 Task: In the  document Geneticengineering.txt Use the tool word Count 'and display word count while typing' Create the translated copy of the document in  'Latin' Change notification to  All Comments
Action: Mouse moved to (297, 405)
Screenshot: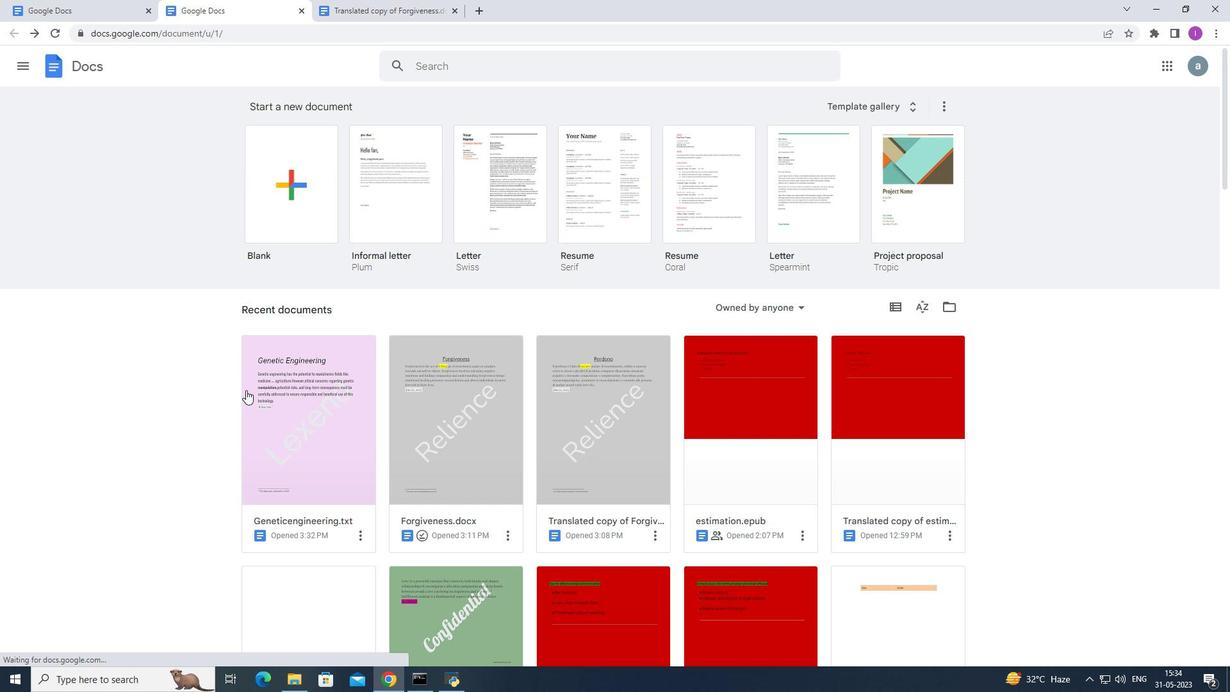 
Action: Mouse pressed left at (297, 405)
Screenshot: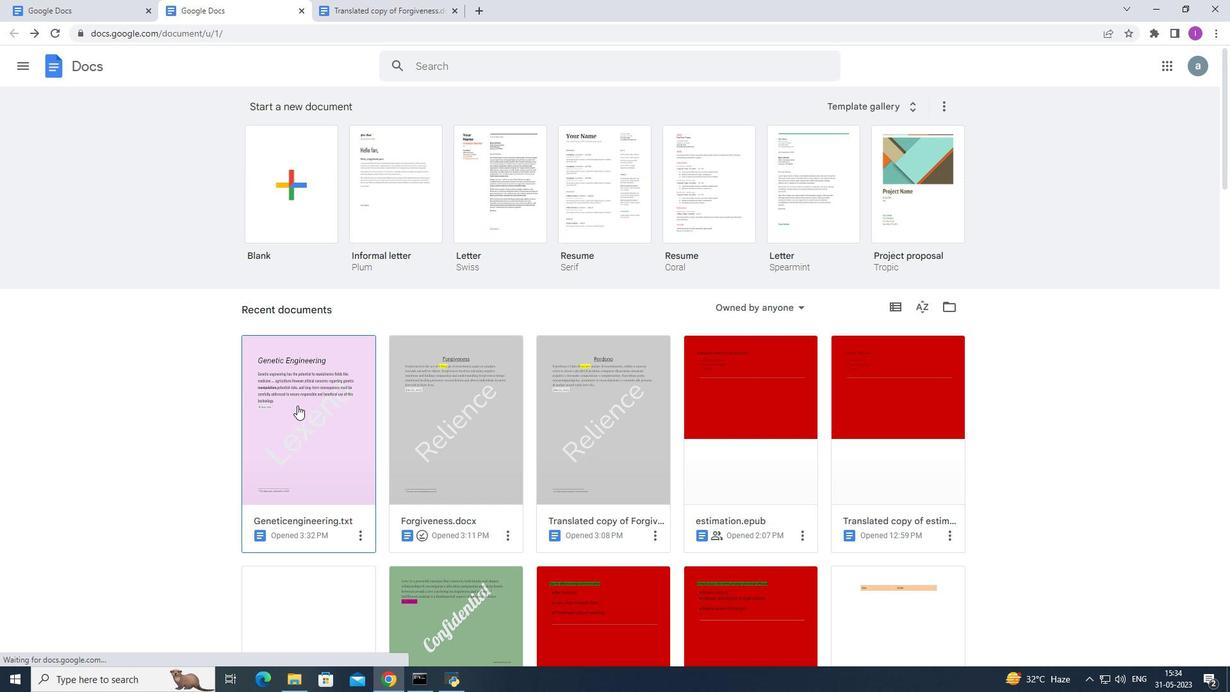 
Action: Mouse moved to (214, 77)
Screenshot: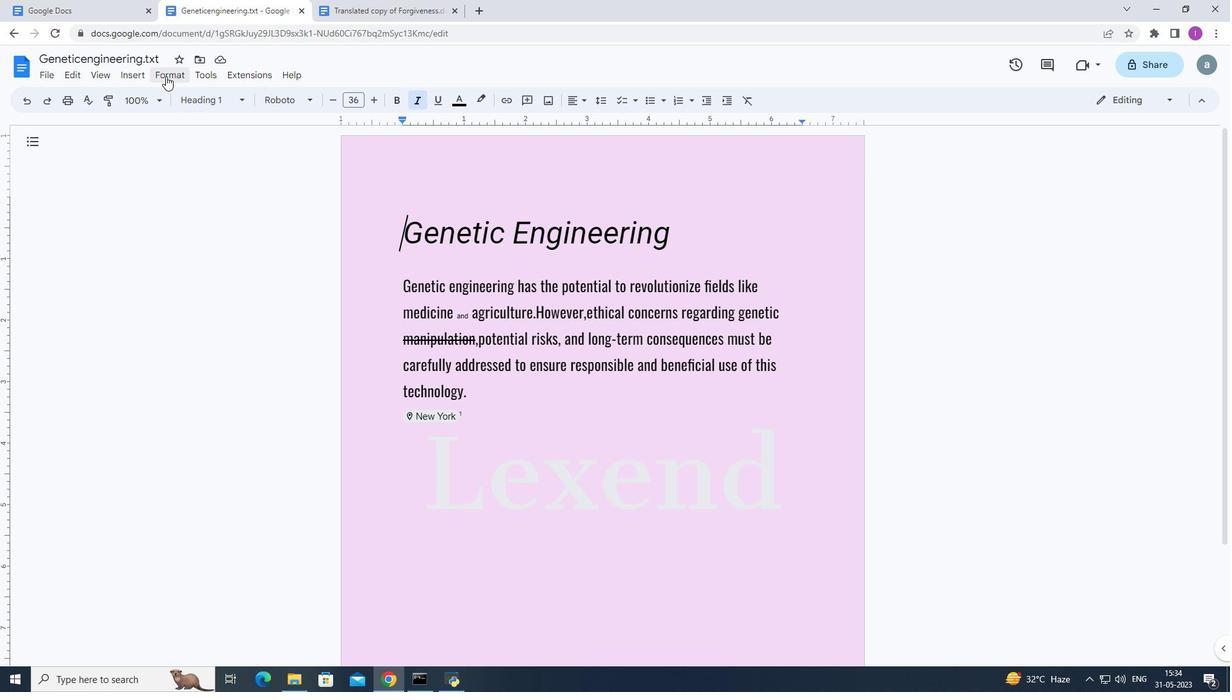 
Action: Mouse pressed left at (214, 77)
Screenshot: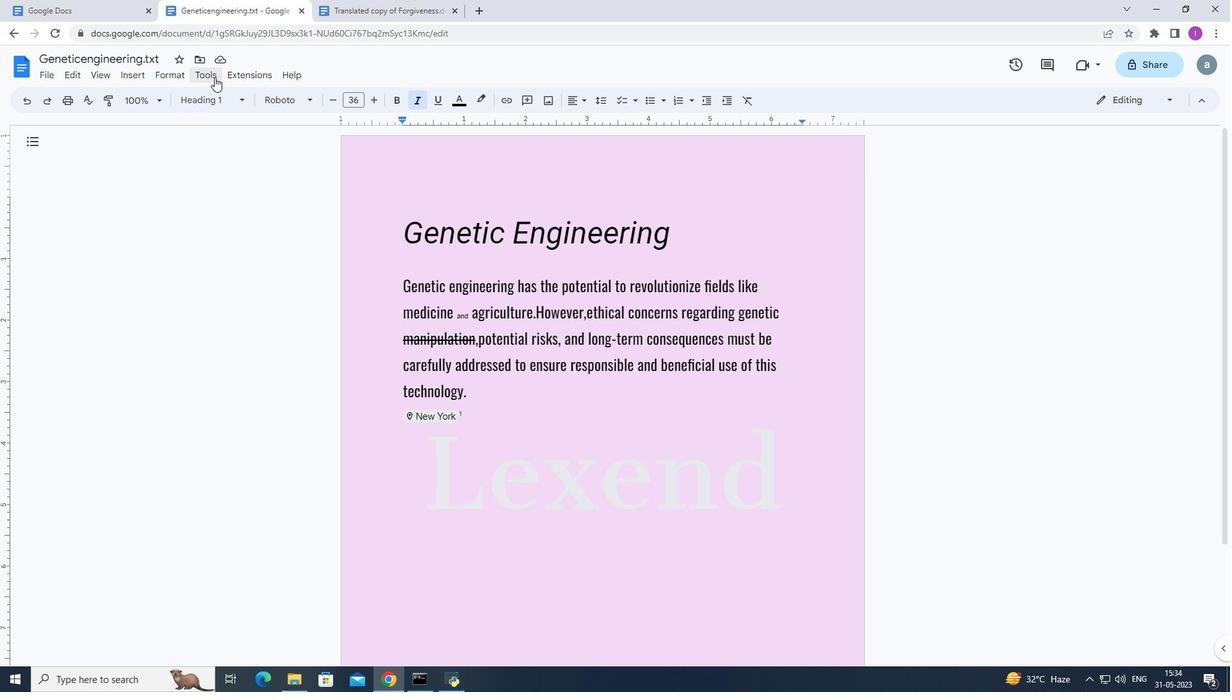 
Action: Mouse moved to (247, 118)
Screenshot: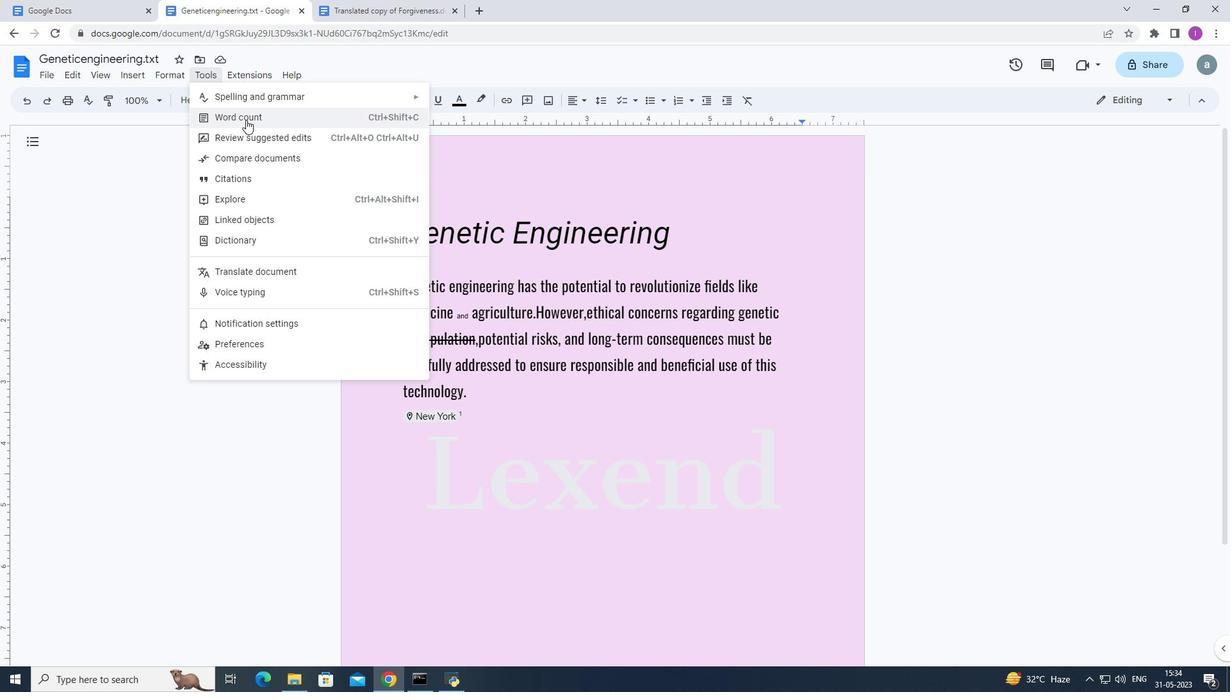 
Action: Mouse pressed left at (247, 118)
Screenshot: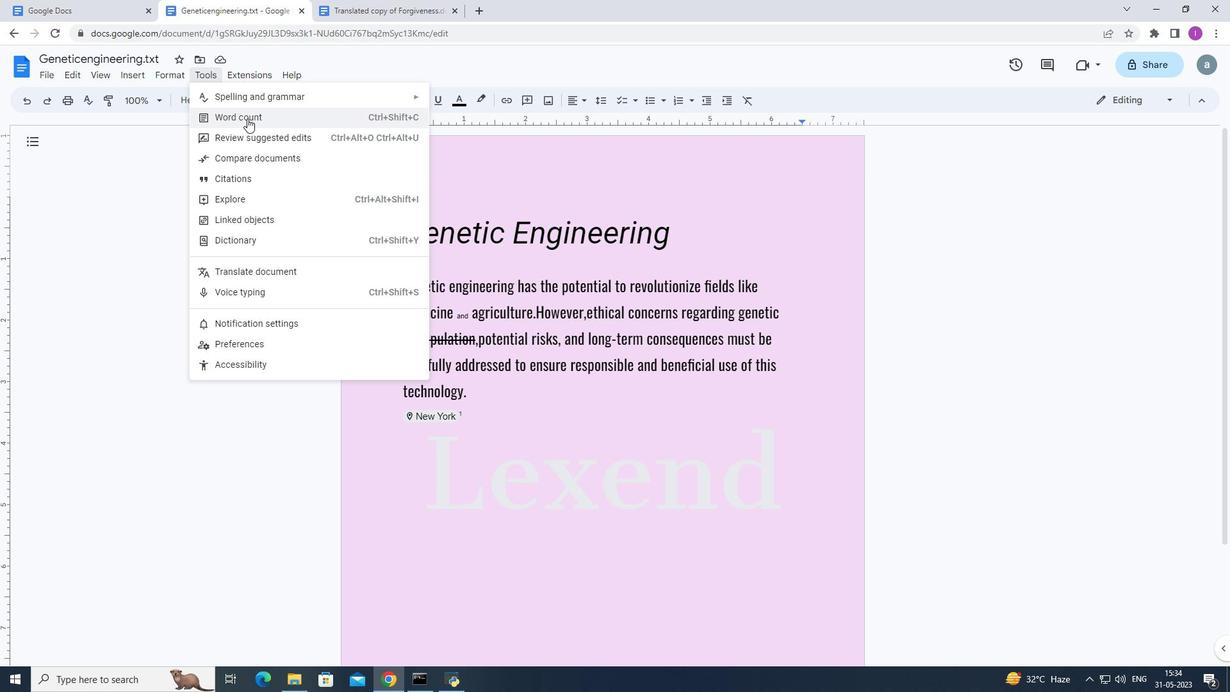 
Action: Mouse moved to (540, 414)
Screenshot: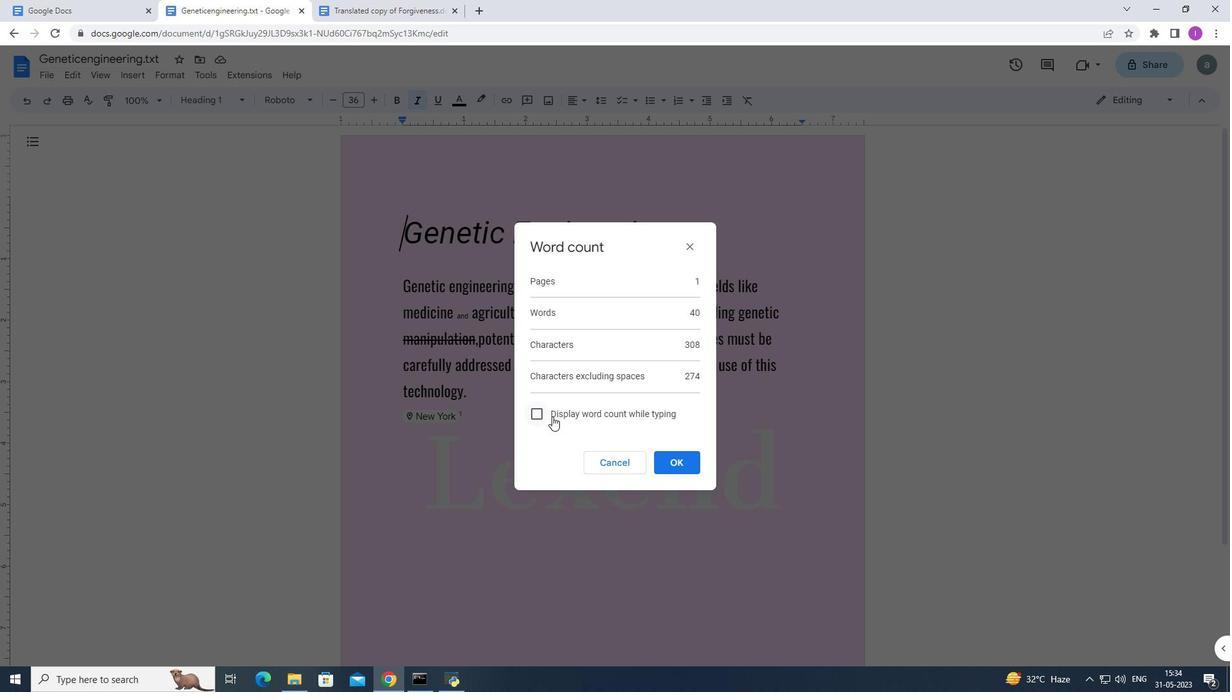 
Action: Mouse pressed left at (540, 414)
Screenshot: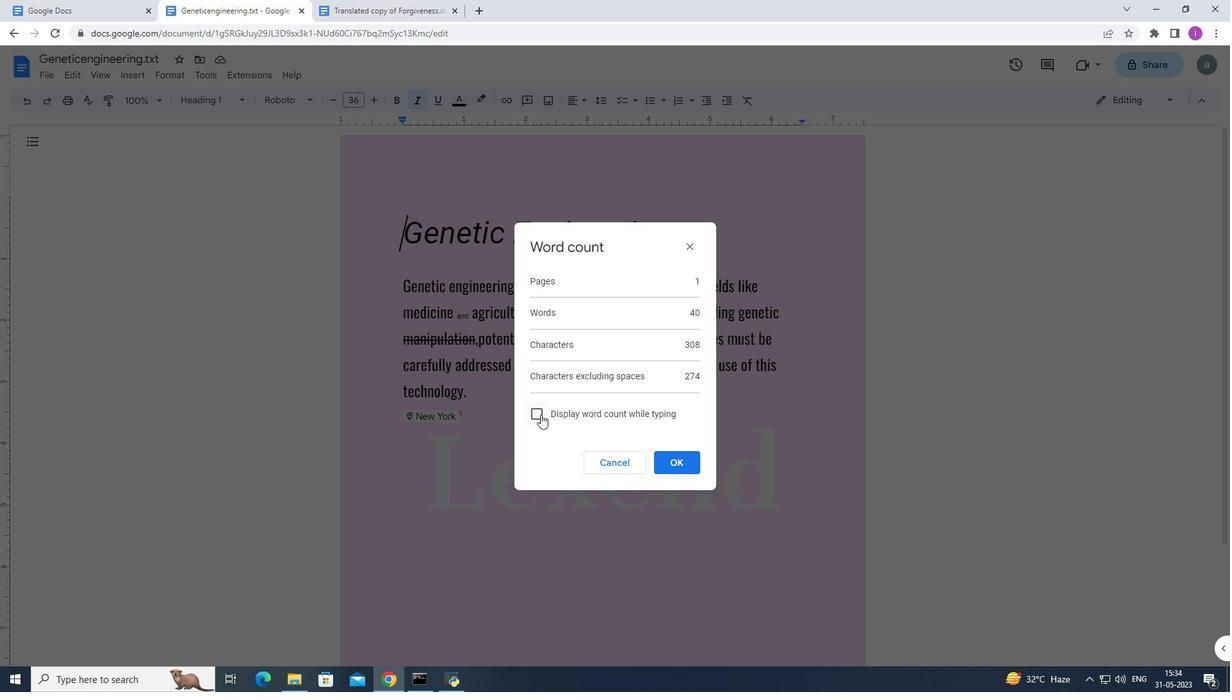 
Action: Mouse moved to (672, 458)
Screenshot: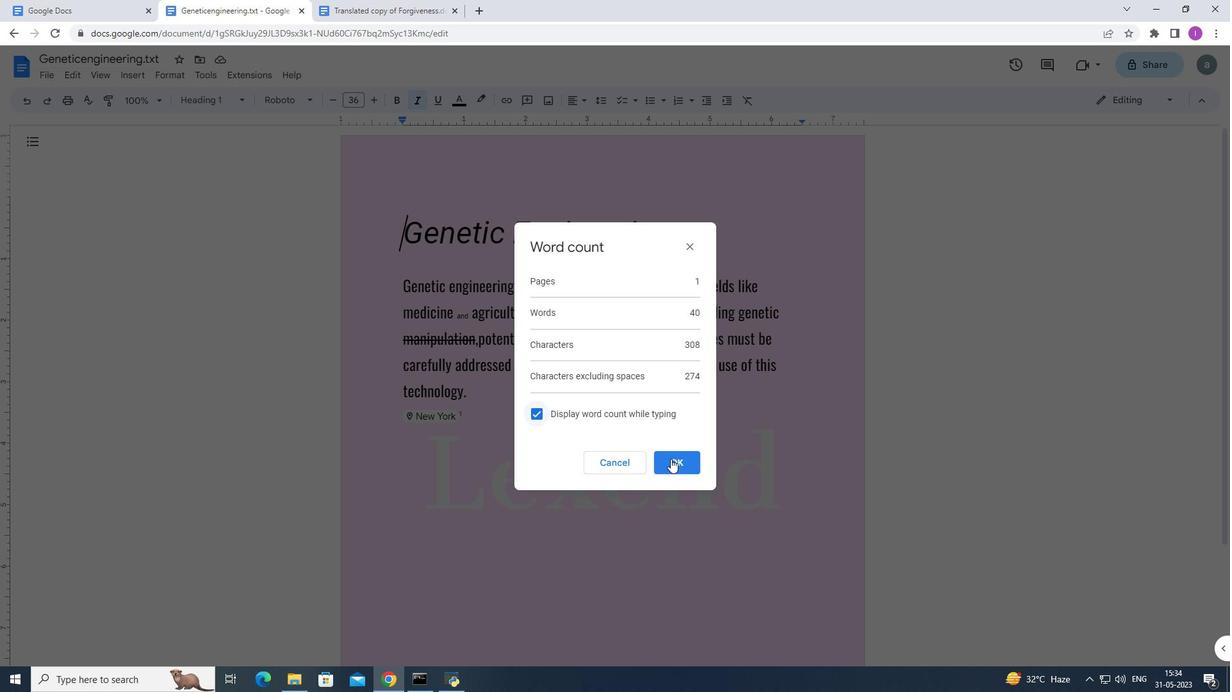
Action: Mouse pressed left at (672, 458)
Screenshot: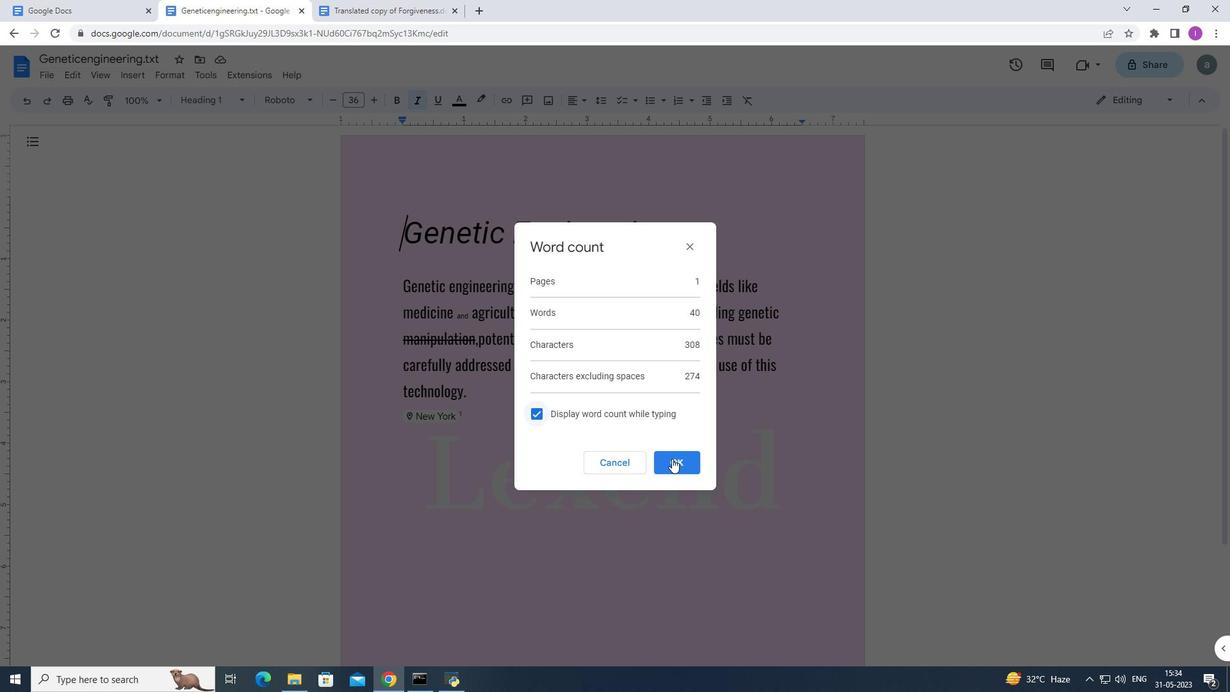 
Action: Mouse moved to (215, 74)
Screenshot: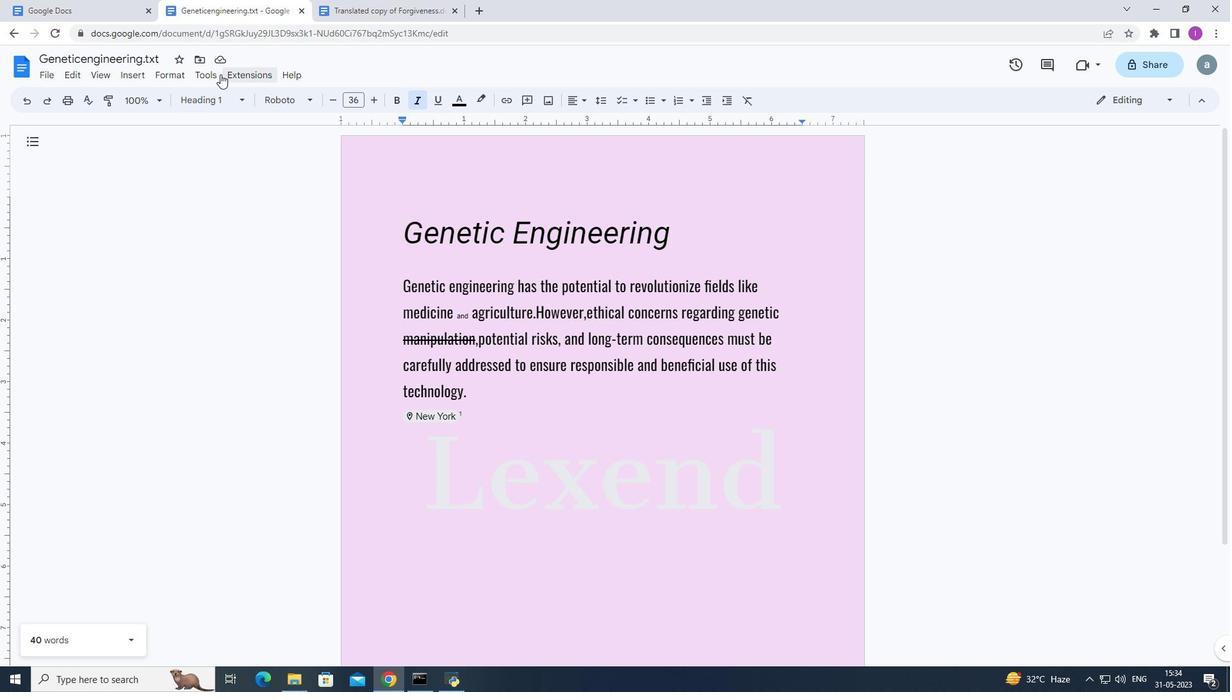 
Action: Mouse pressed left at (215, 74)
Screenshot: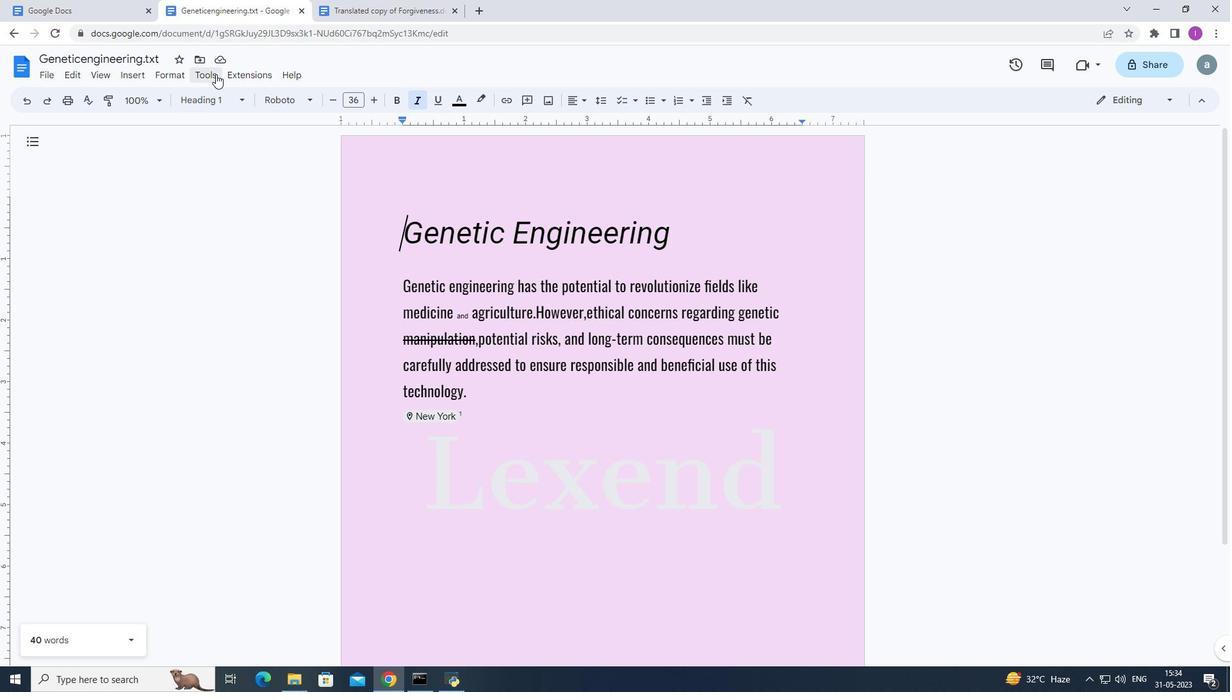 
Action: Mouse moved to (289, 272)
Screenshot: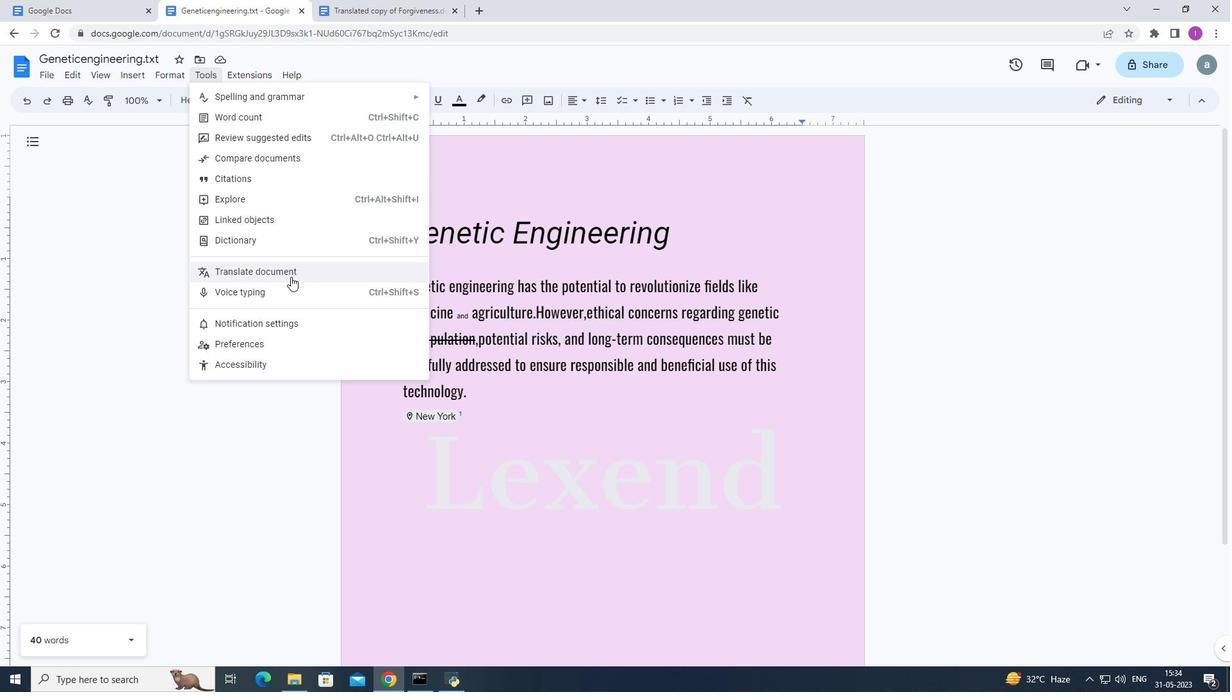 
Action: Mouse pressed left at (289, 272)
Screenshot: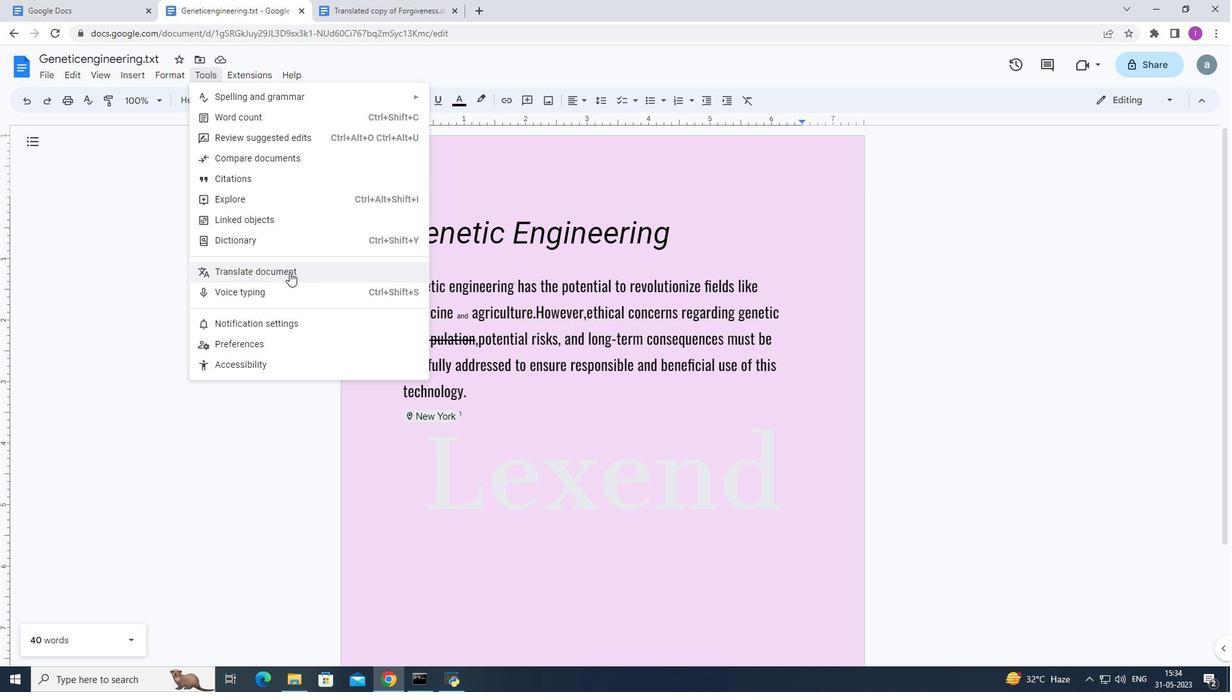 
Action: Mouse moved to (606, 375)
Screenshot: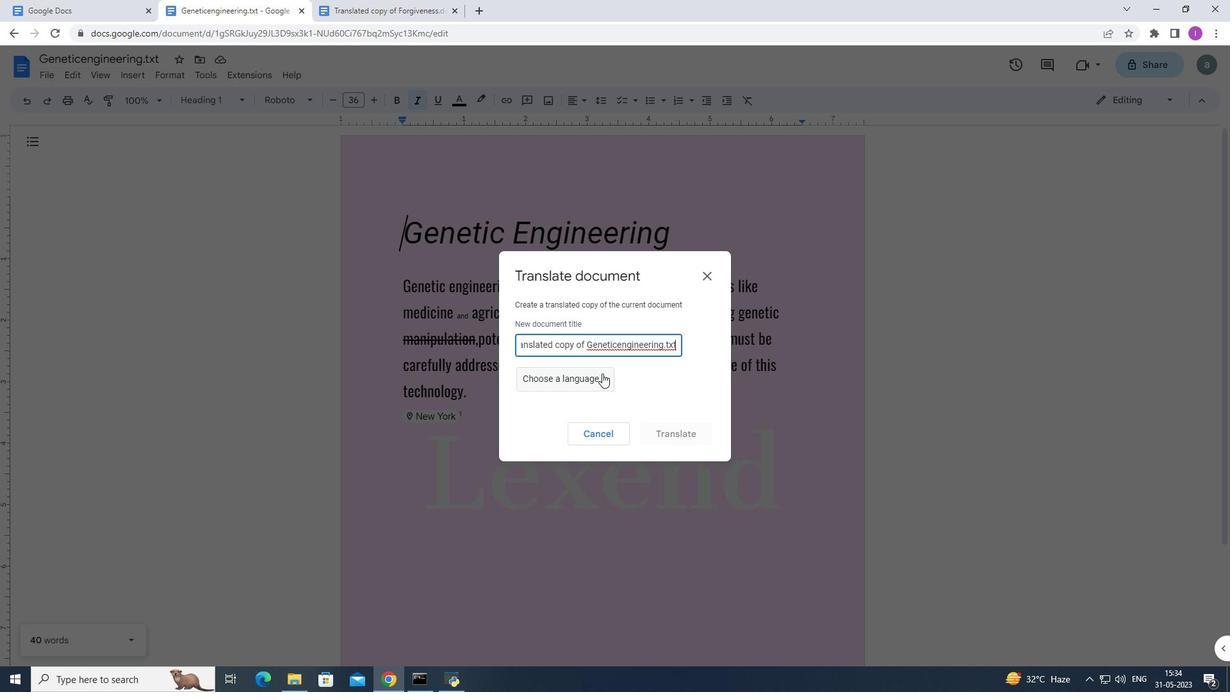 
Action: Mouse pressed left at (606, 375)
Screenshot: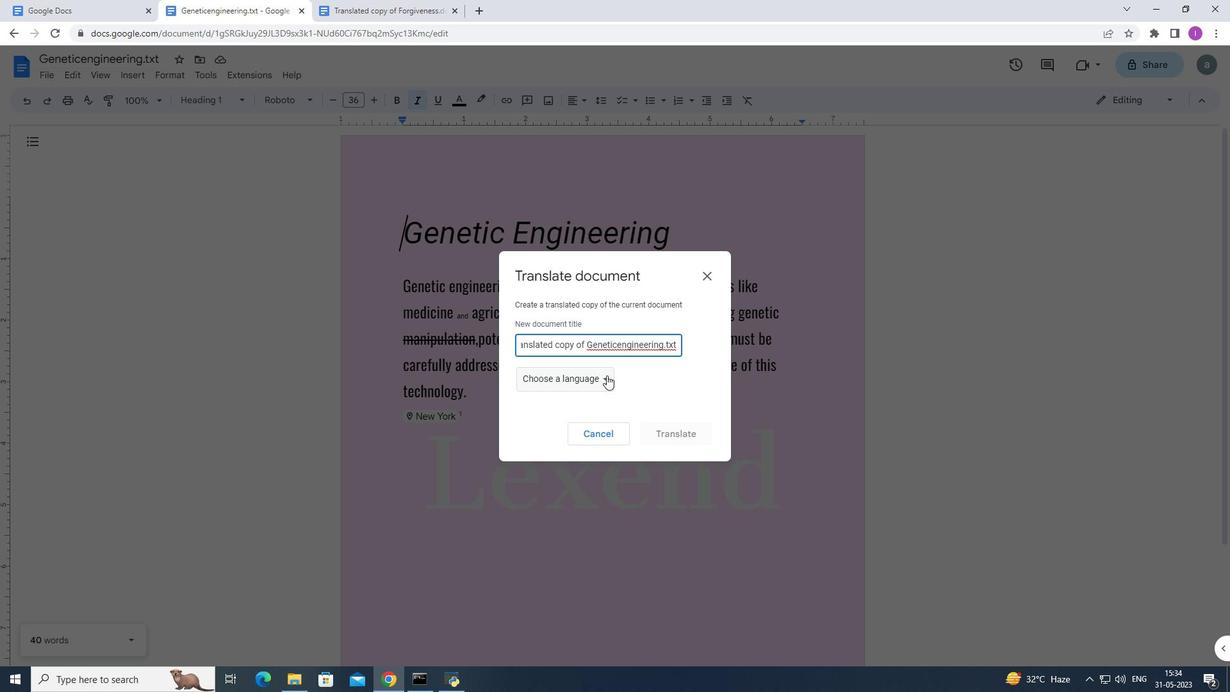 
Action: Mouse moved to (583, 415)
Screenshot: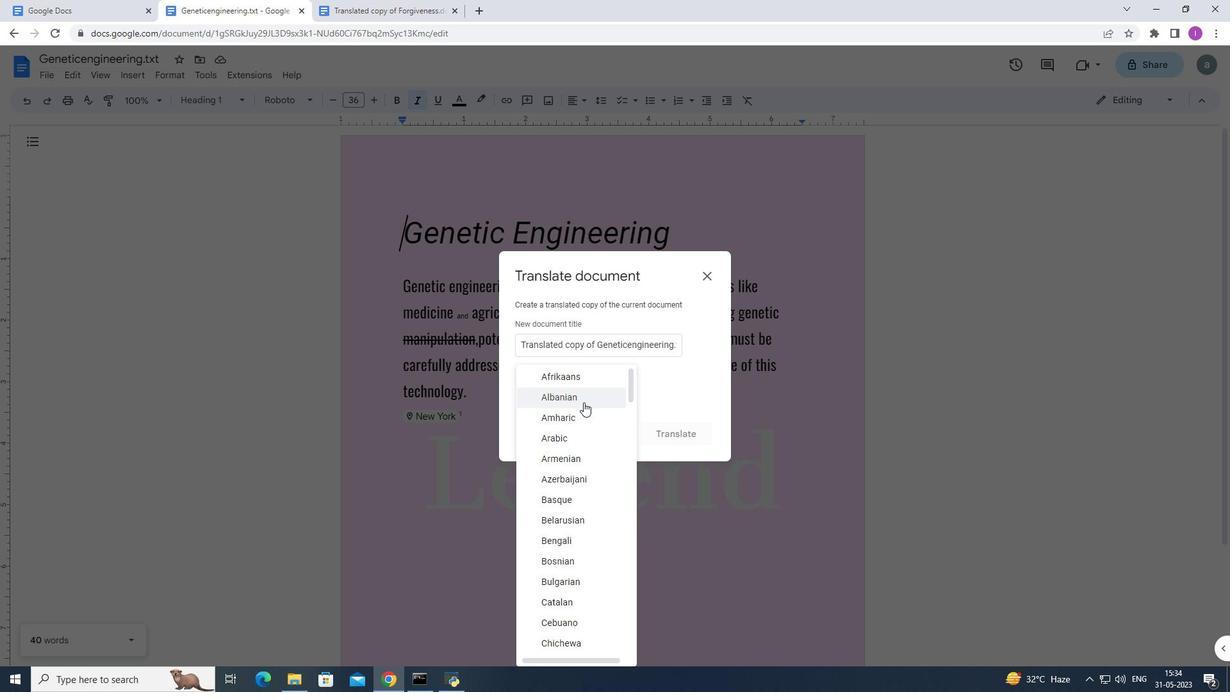 
Action: Mouse scrolled (583, 415) with delta (0, 0)
Screenshot: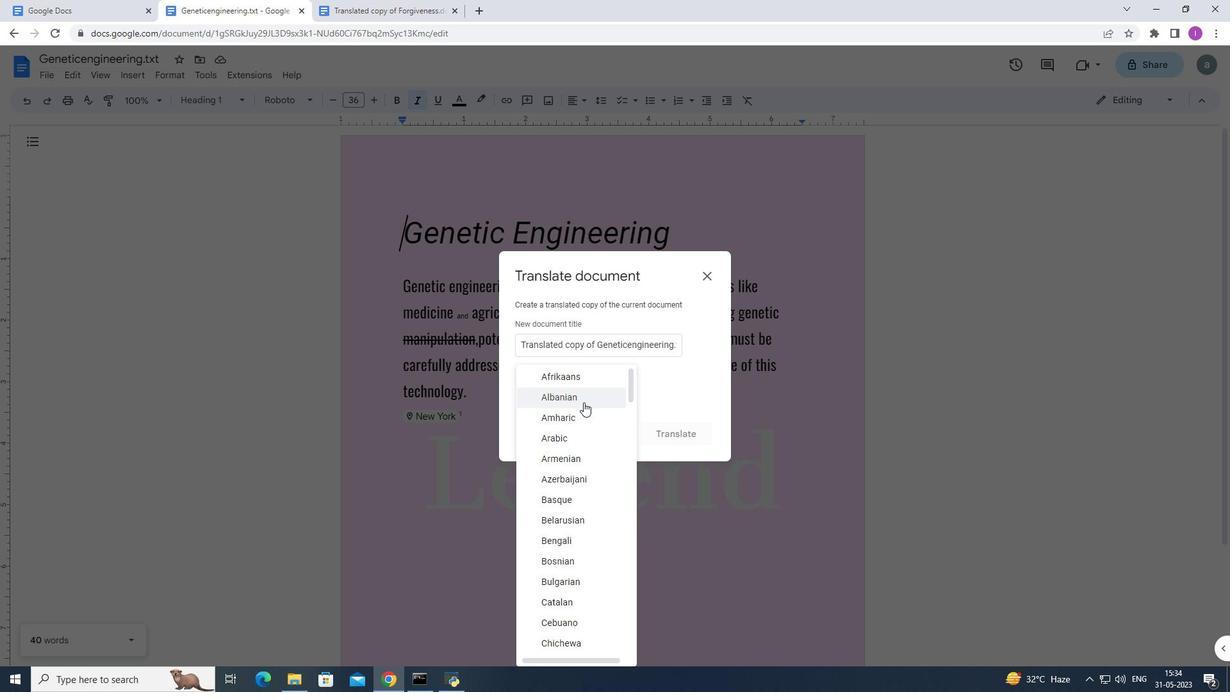 
Action: Mouse moved to (583, 418)
Screenshot: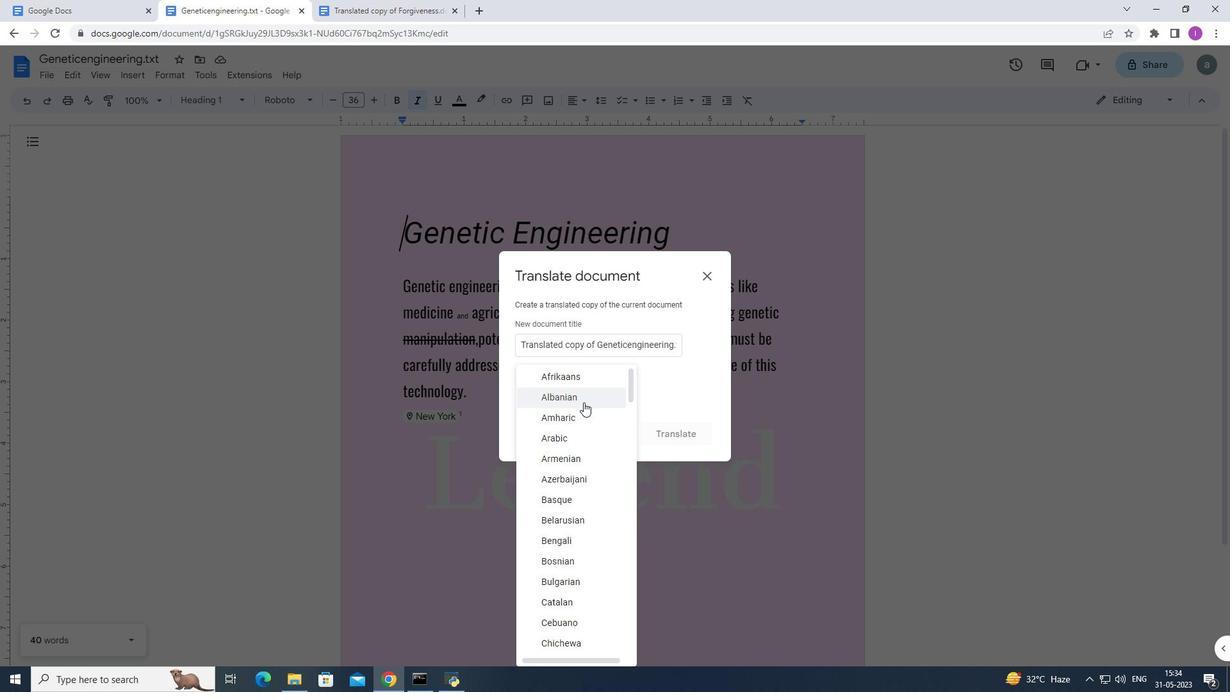 
Action: Mouse scrolled (583, 417) with delta (0, 0)
Screenshot: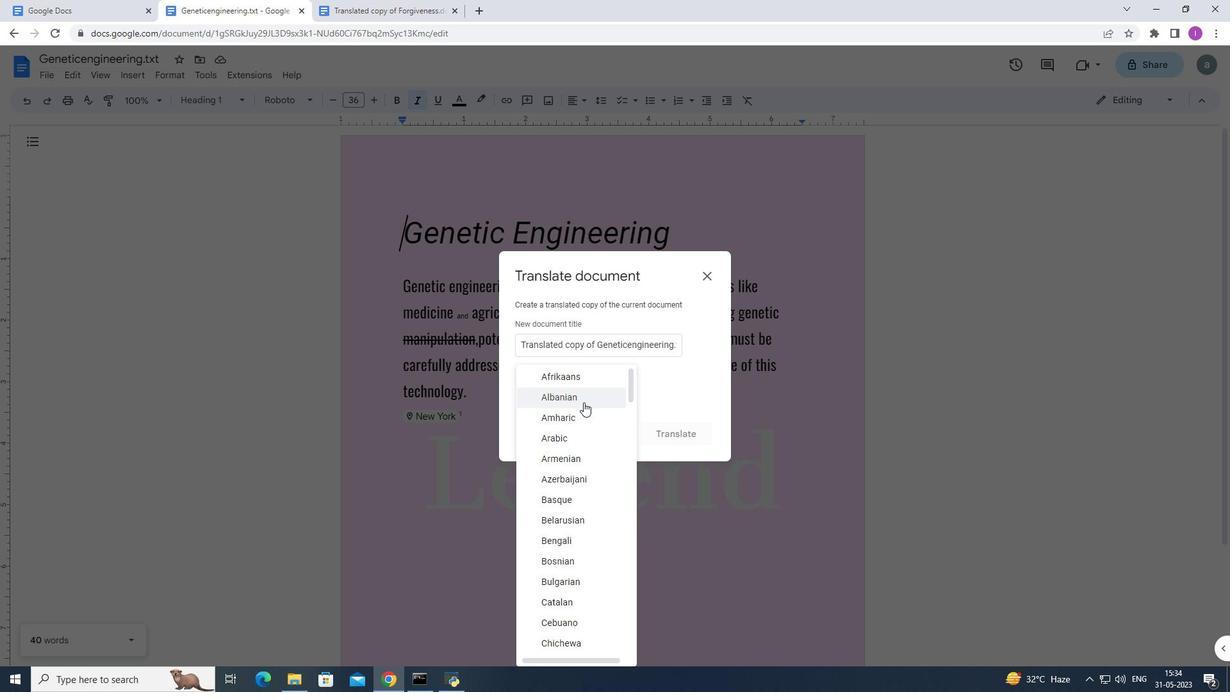
Action: Mouse moved to (584, 419)
Screenshot: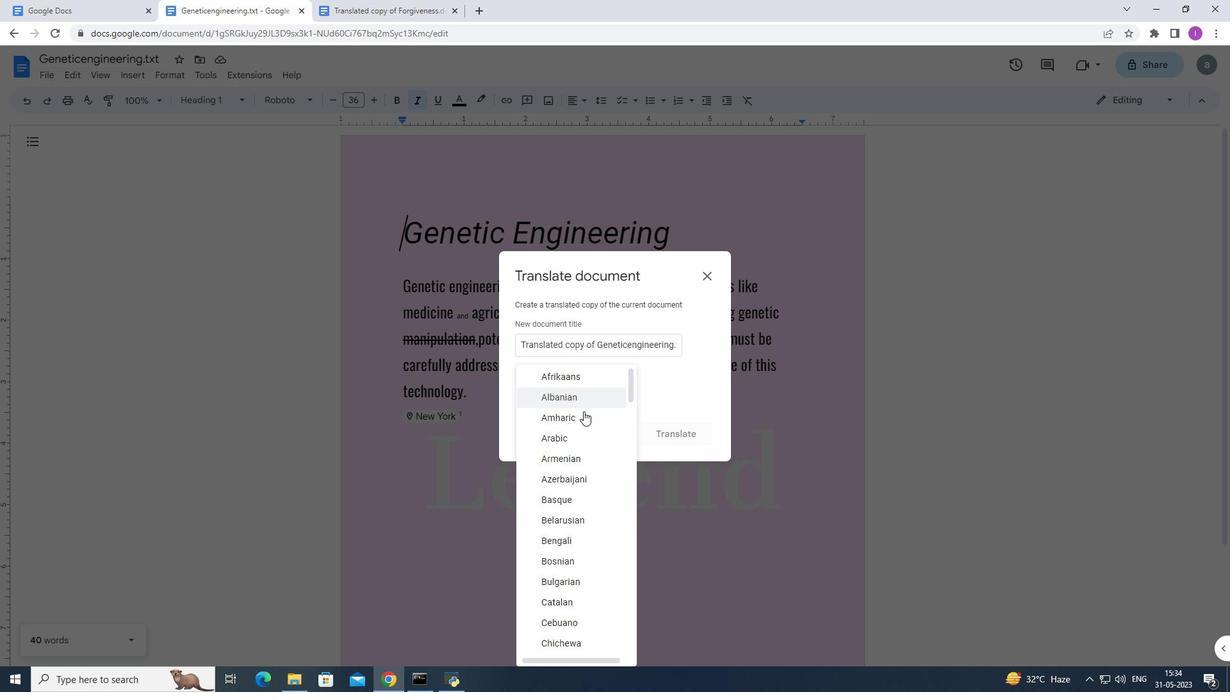 
Action: Mouse scrolled (584, 418) with delta (0, 0)
Screenshot: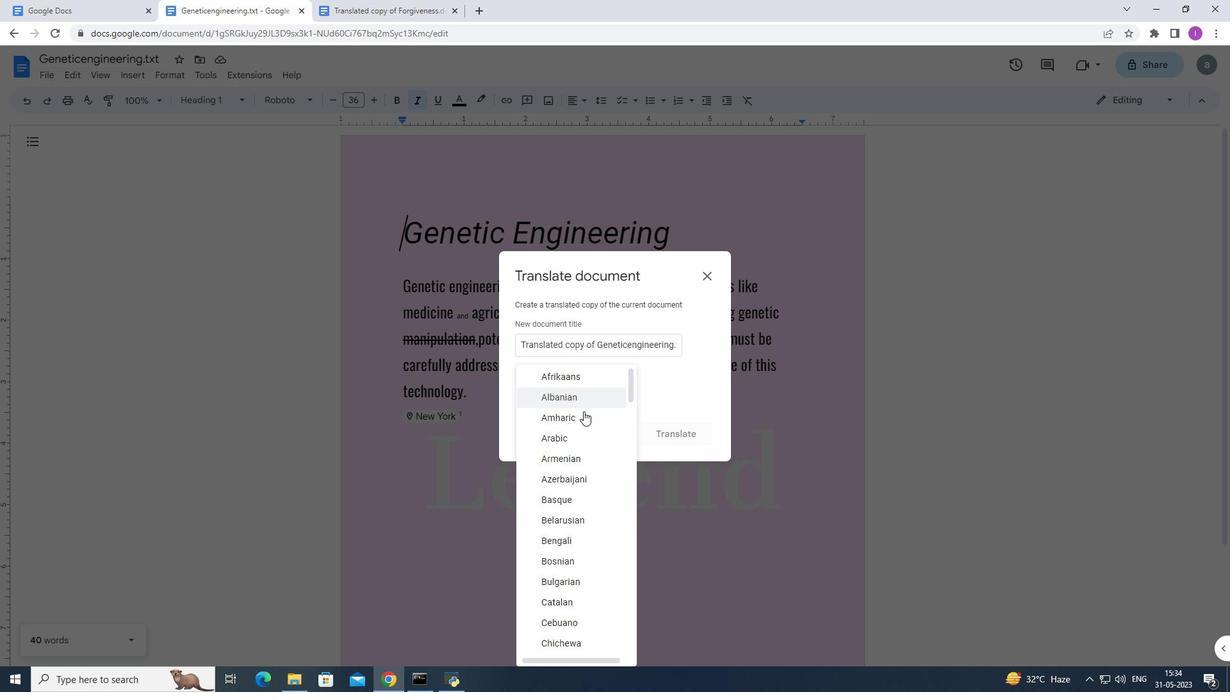 
Action: Mouse scrolled (584, 418) with delta (0, 0)
Screenshot: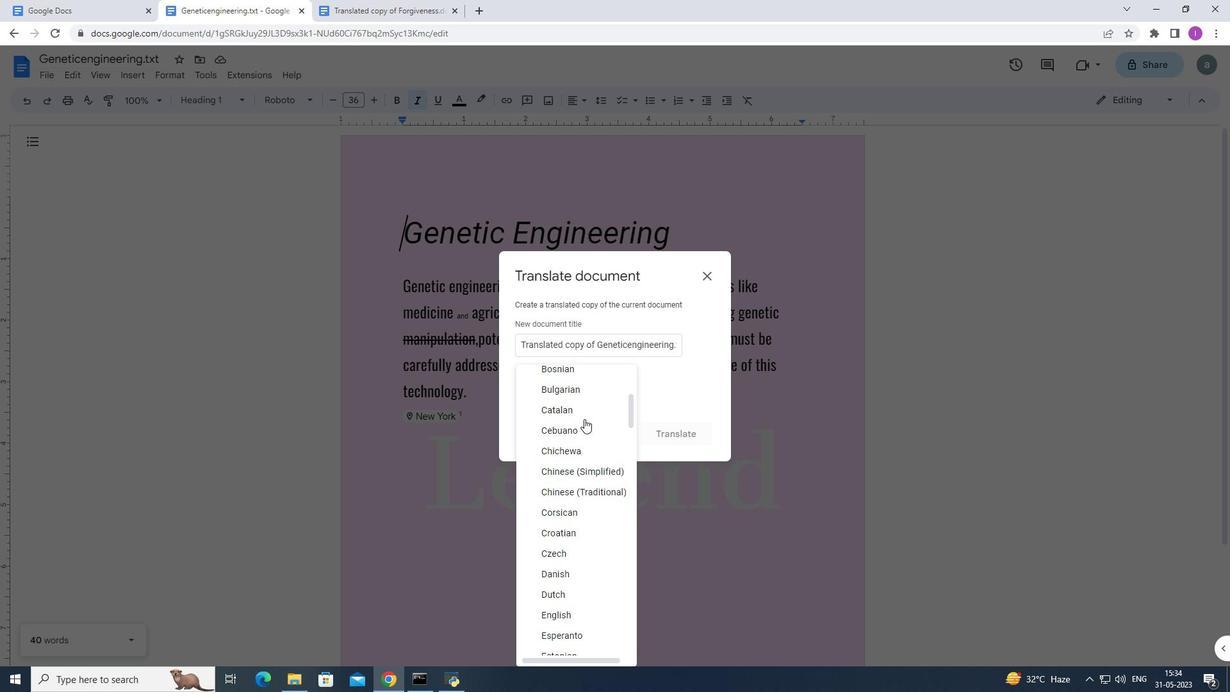 
Action: Mouse scrolled (584, 418) with delta (0, 0)
Screenshot: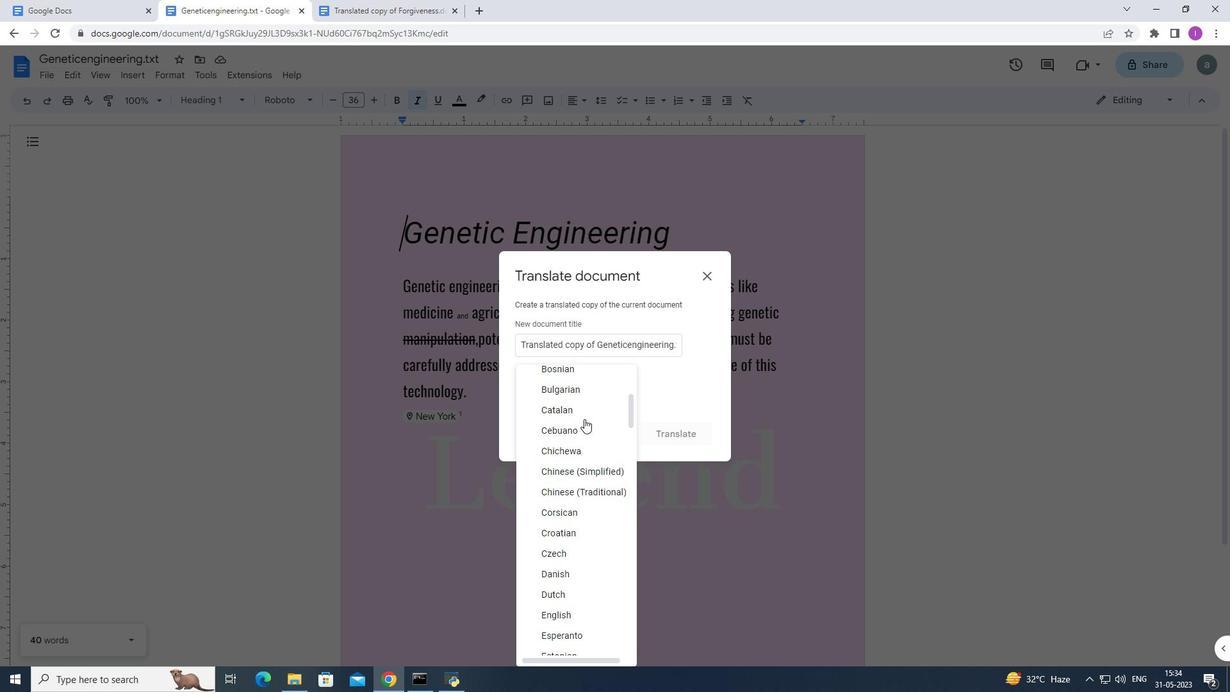 
Action: Mouse scrolled (584, 418) with delta (0, 0)
Screenshot: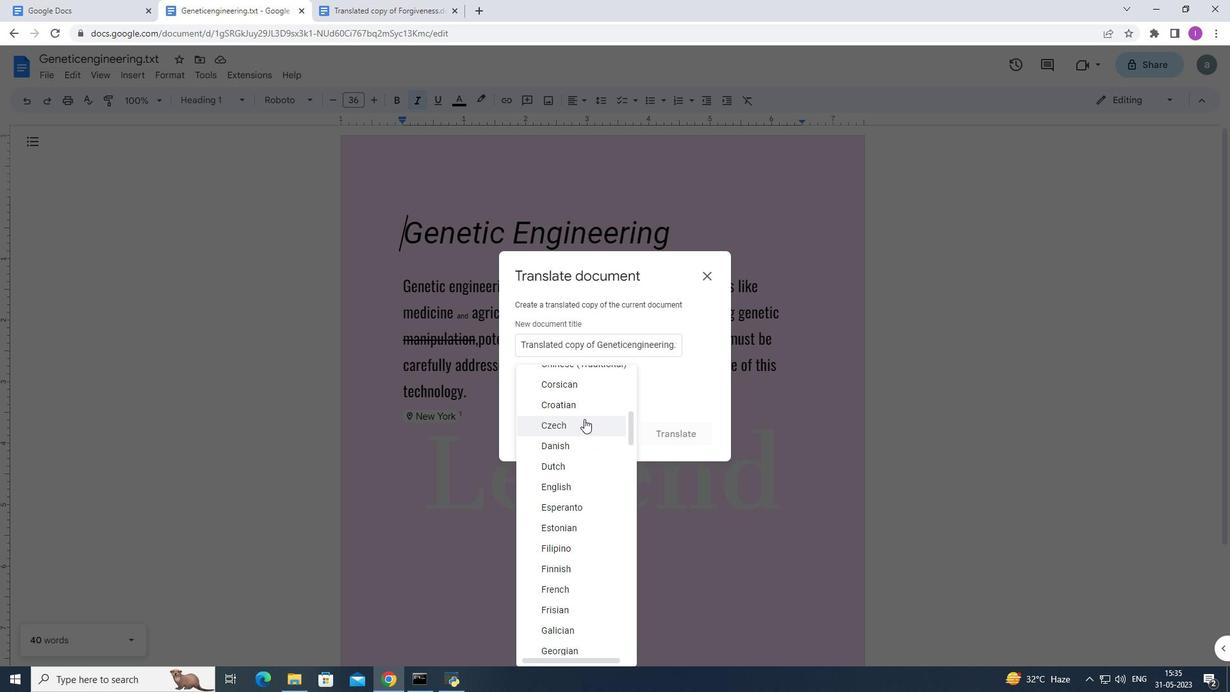 
Action: Mouse moved to (584, 419)
Screenshot: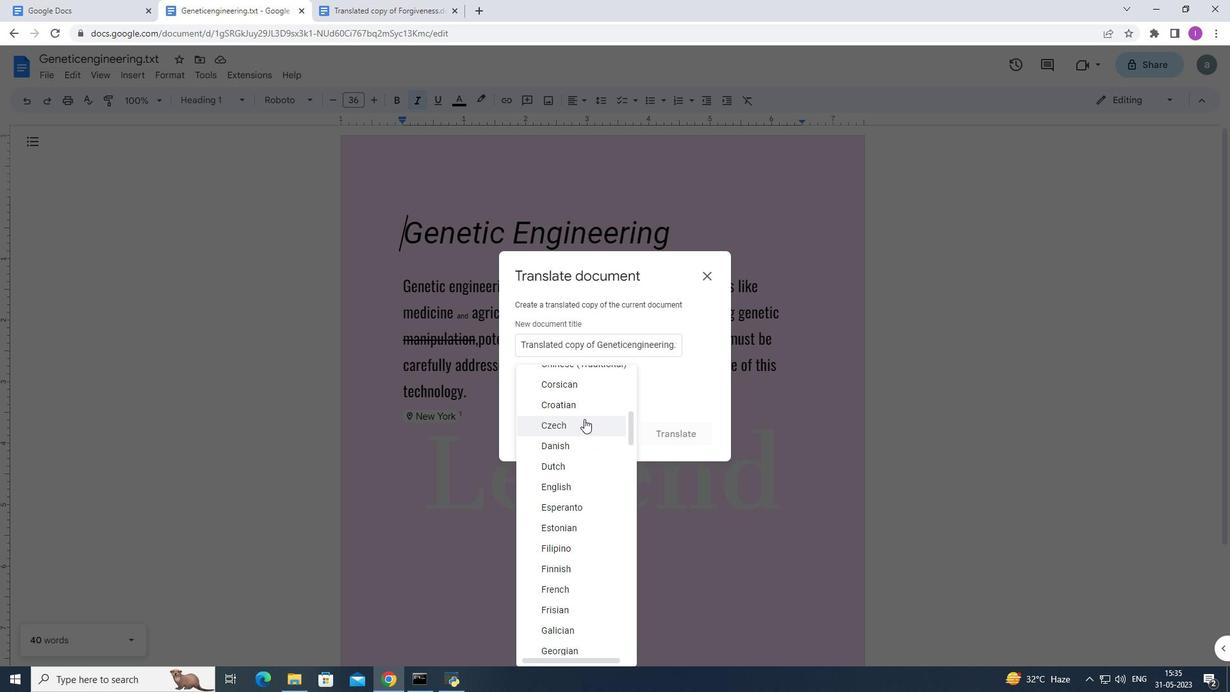 
Action: Mouse scrolled (584, 420) with delta (0, 0)
Screenshot: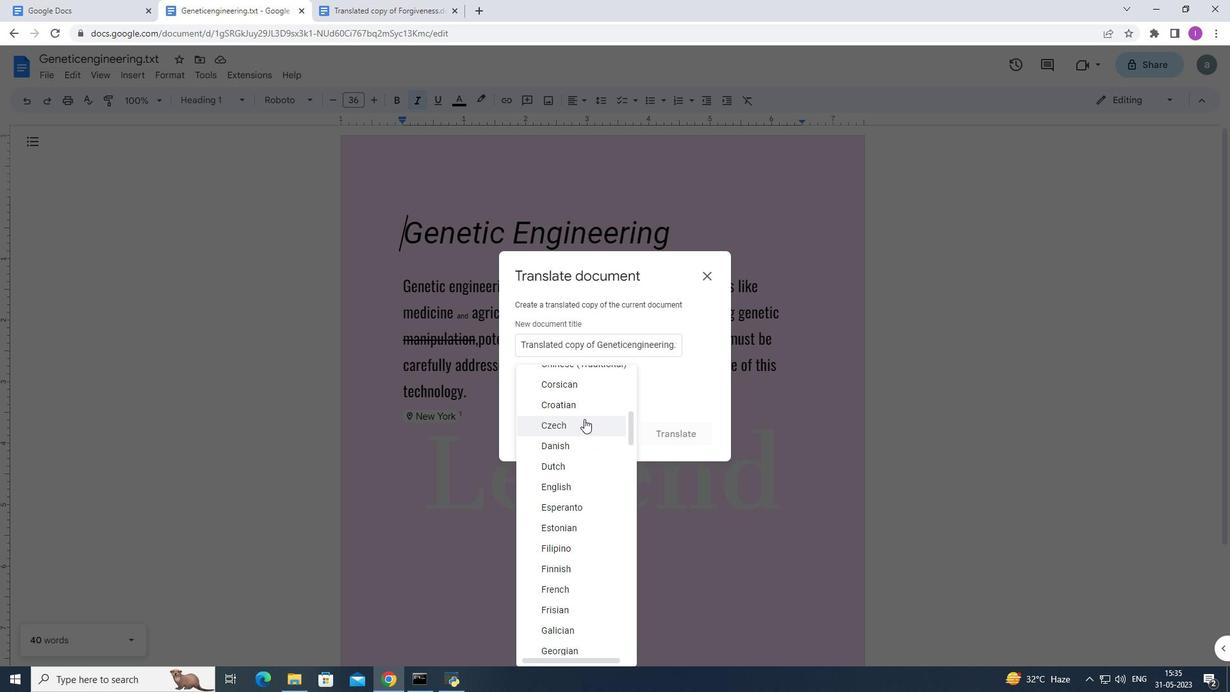 
Action: Mouse scrolled (584, 419) with delta (0, 0)
Screenshot: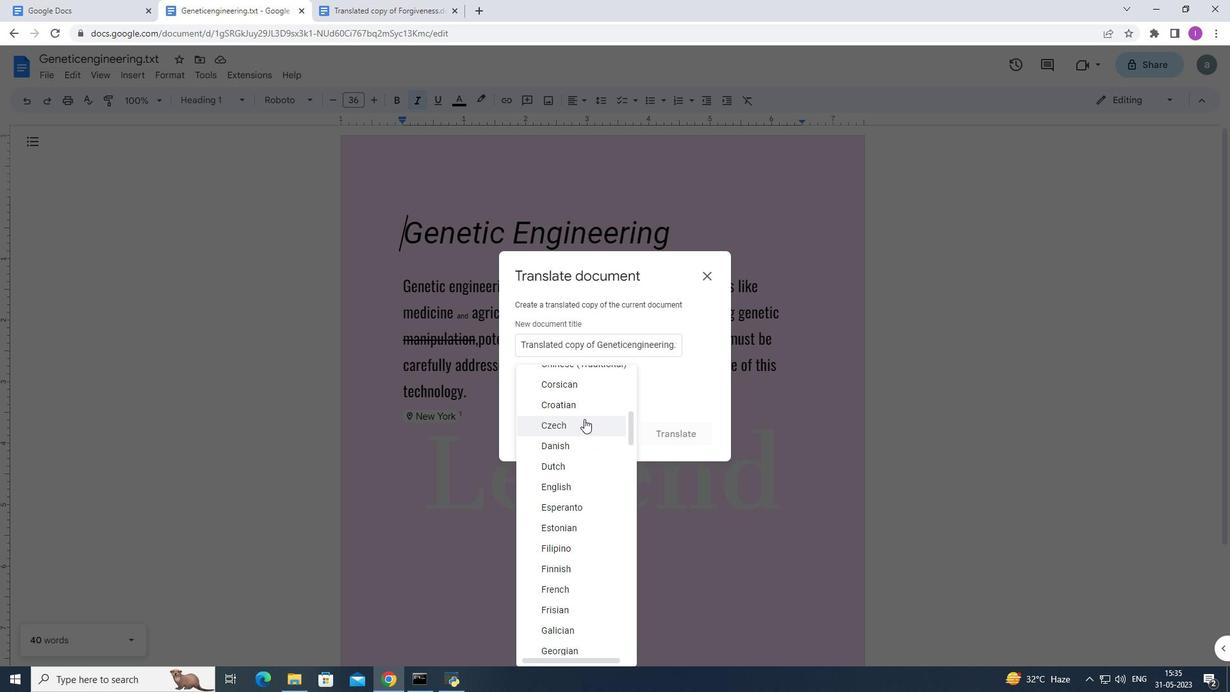 
Action: Mouse moved to (584, 420)
Screenshot: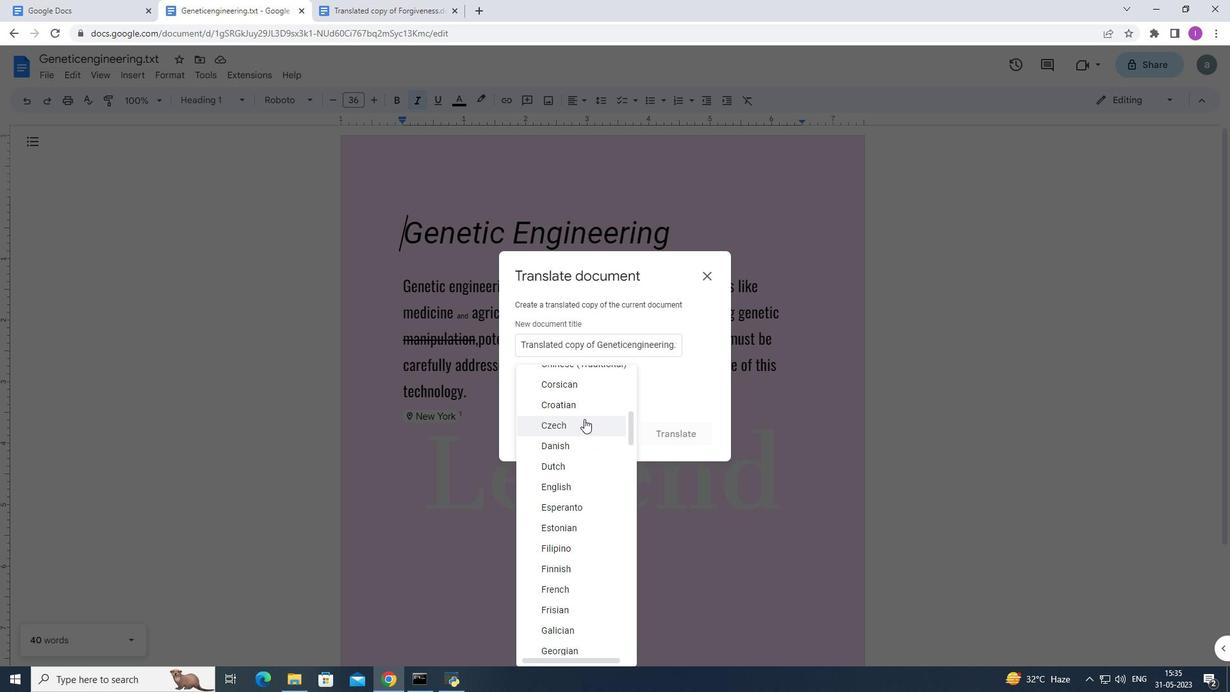 
Action: Mouse scrolled (584, 419) with delta (0, 0)
Screenshot: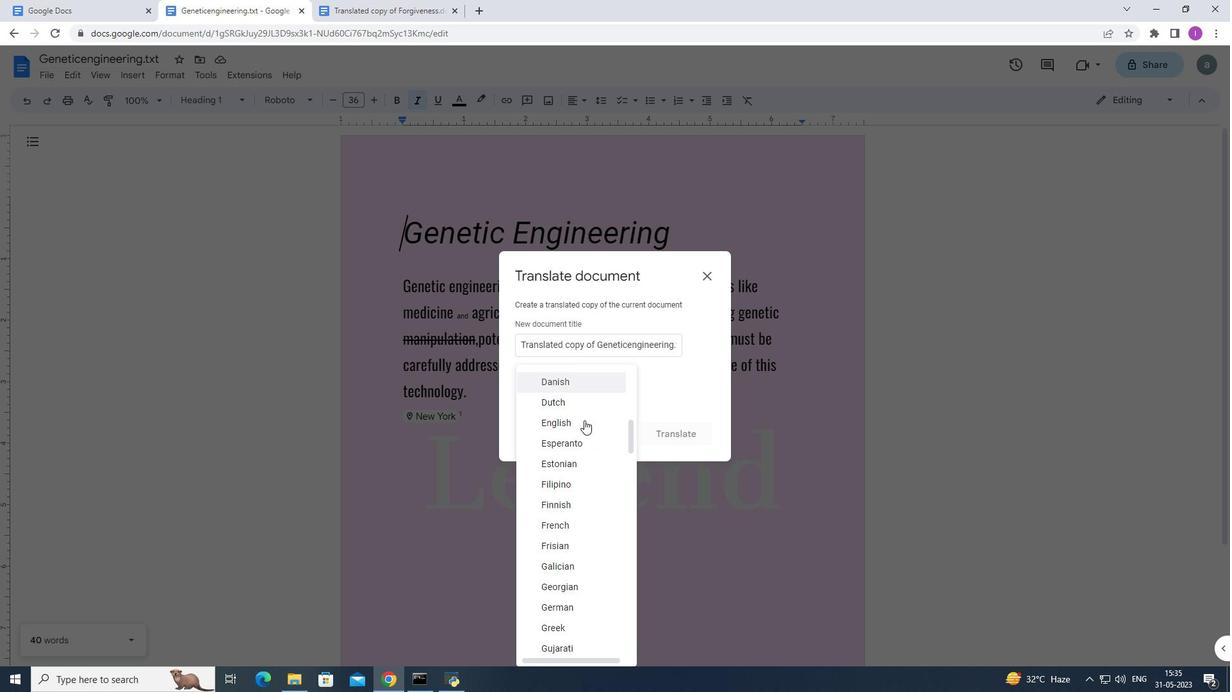 
Action: Mouse moved to (584, 419)
Screenshot: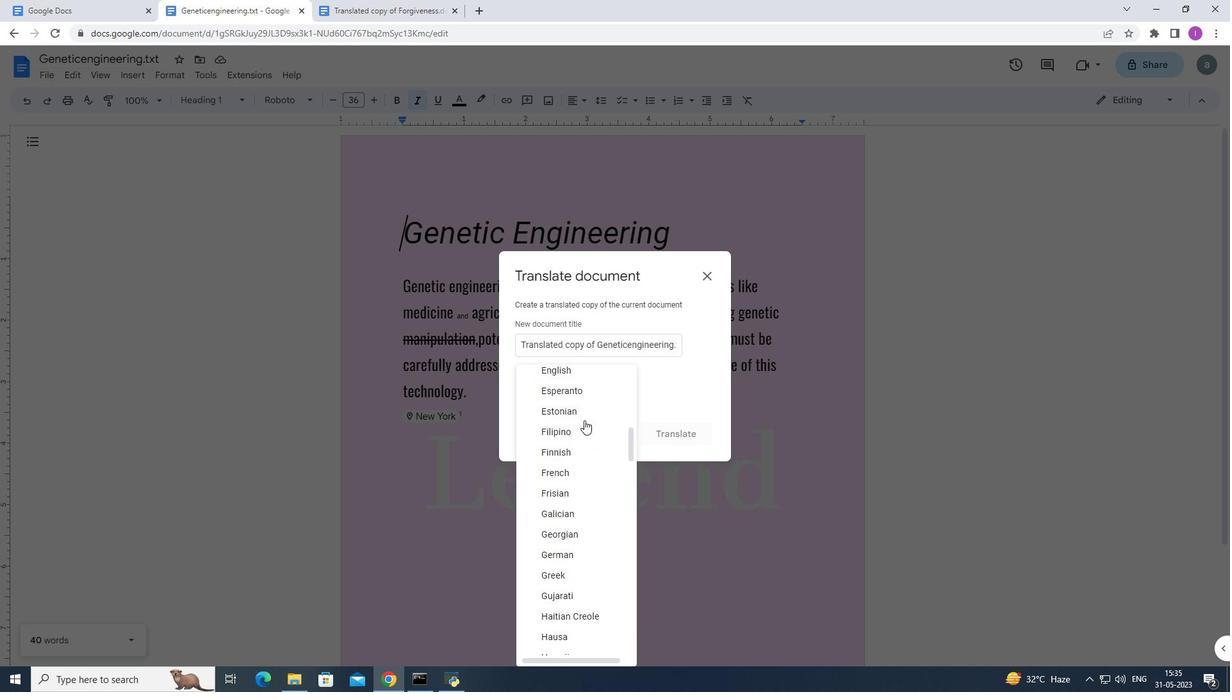 
Action: Mouse scrolled (584, 419) with delta (0, 0)
Screenshot: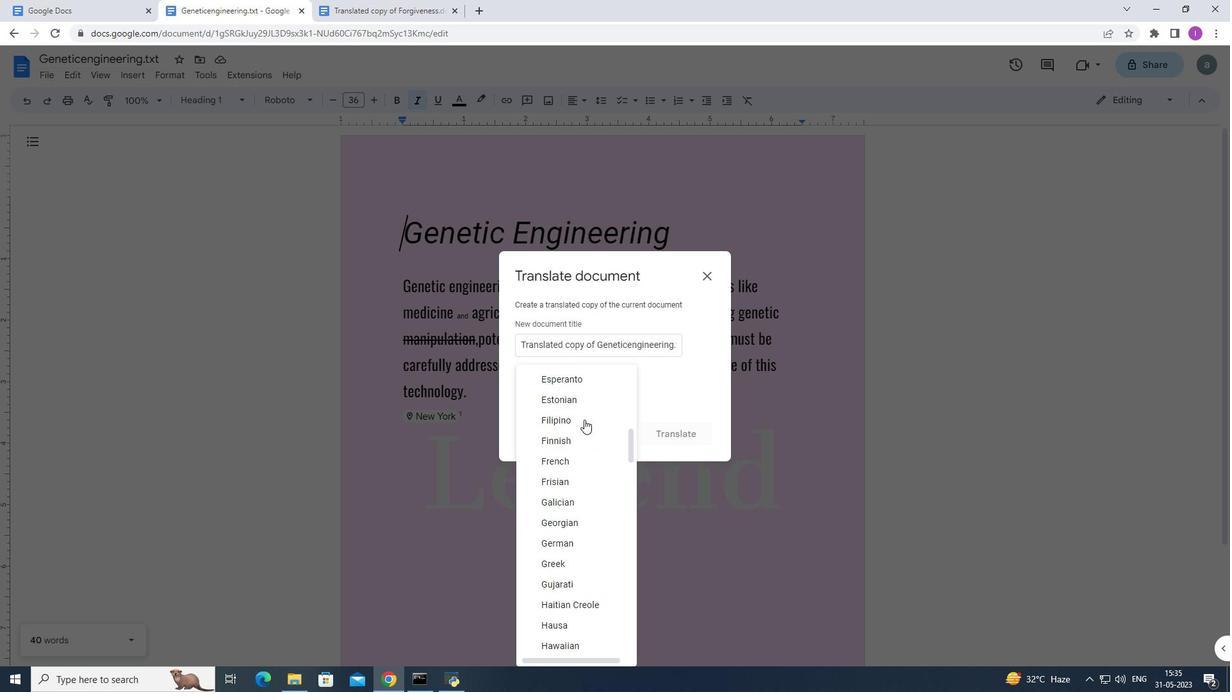 
Action: Mouse scrolled (584, 419) with delta (0, 0)
Screenshot: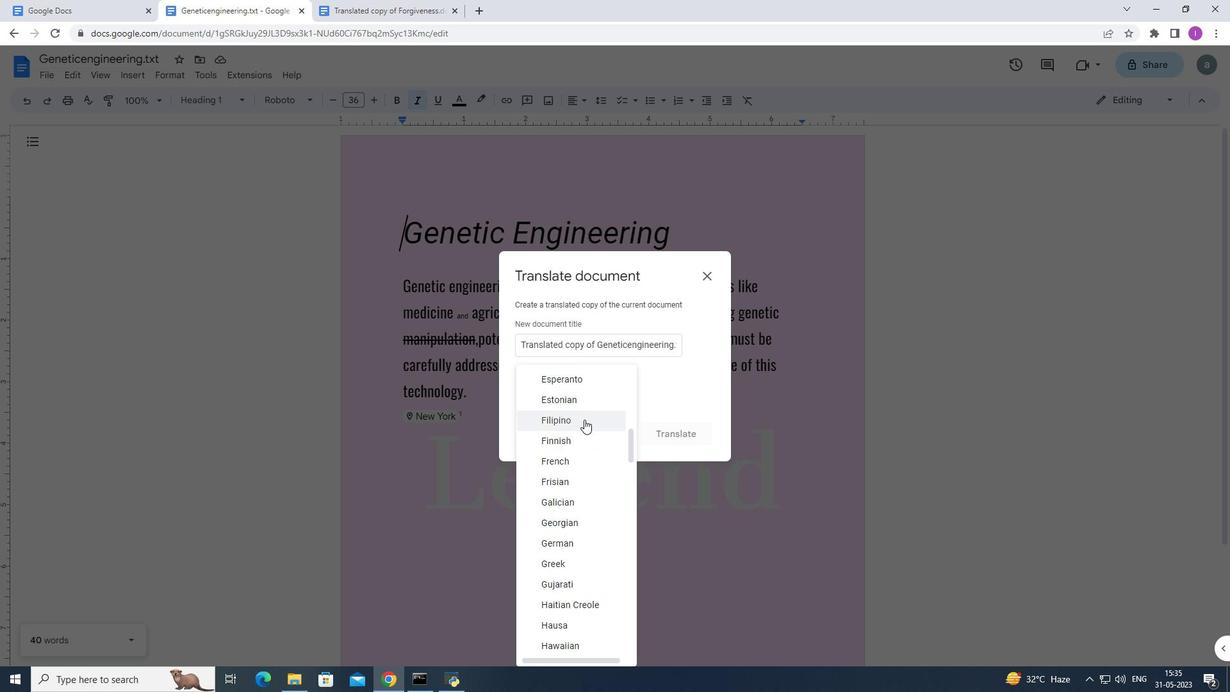 
Action: Mouse scrolled (584, 419) with delta (0, 0)
Screenshot: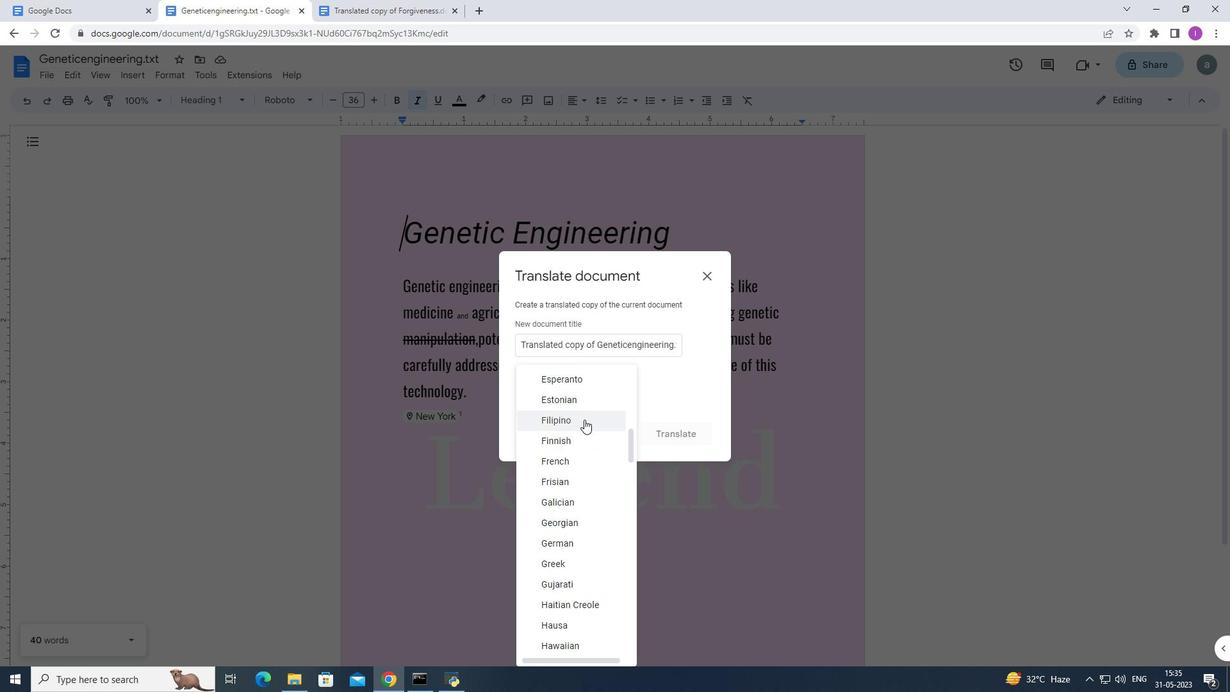 
Action: Mouse moved to (585, 416)
Screenshot: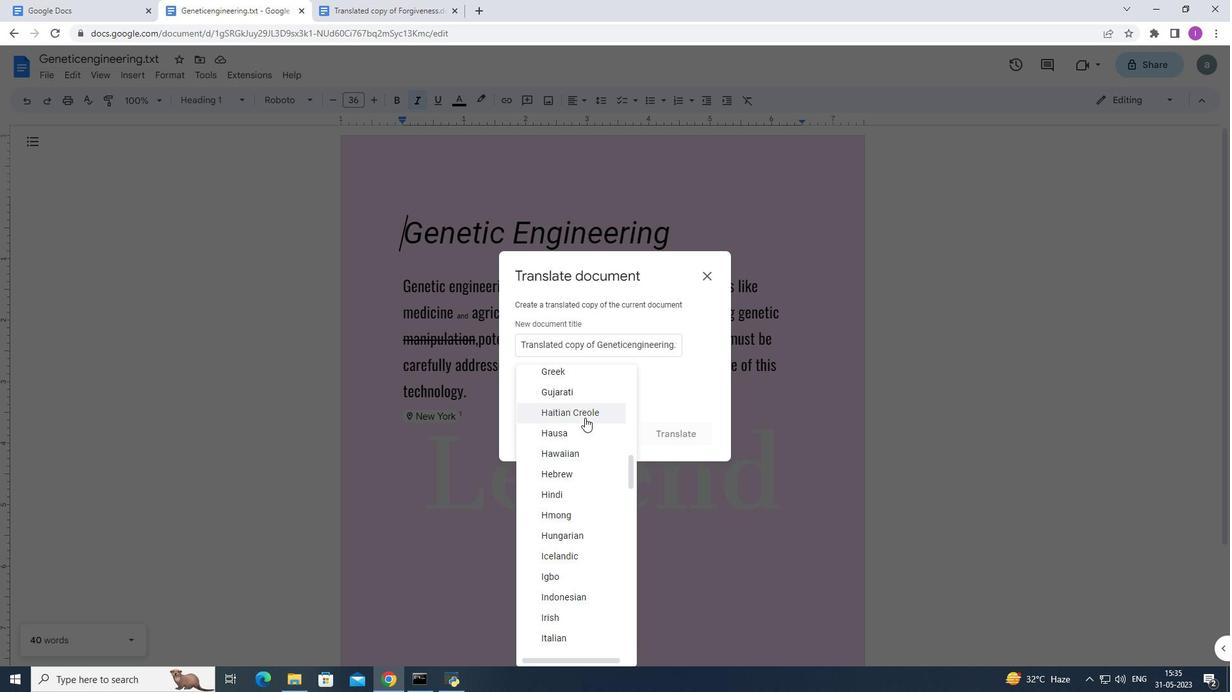 
Action: Mouse scrolled (585, 415) with delta (0, 0)
Screenshot: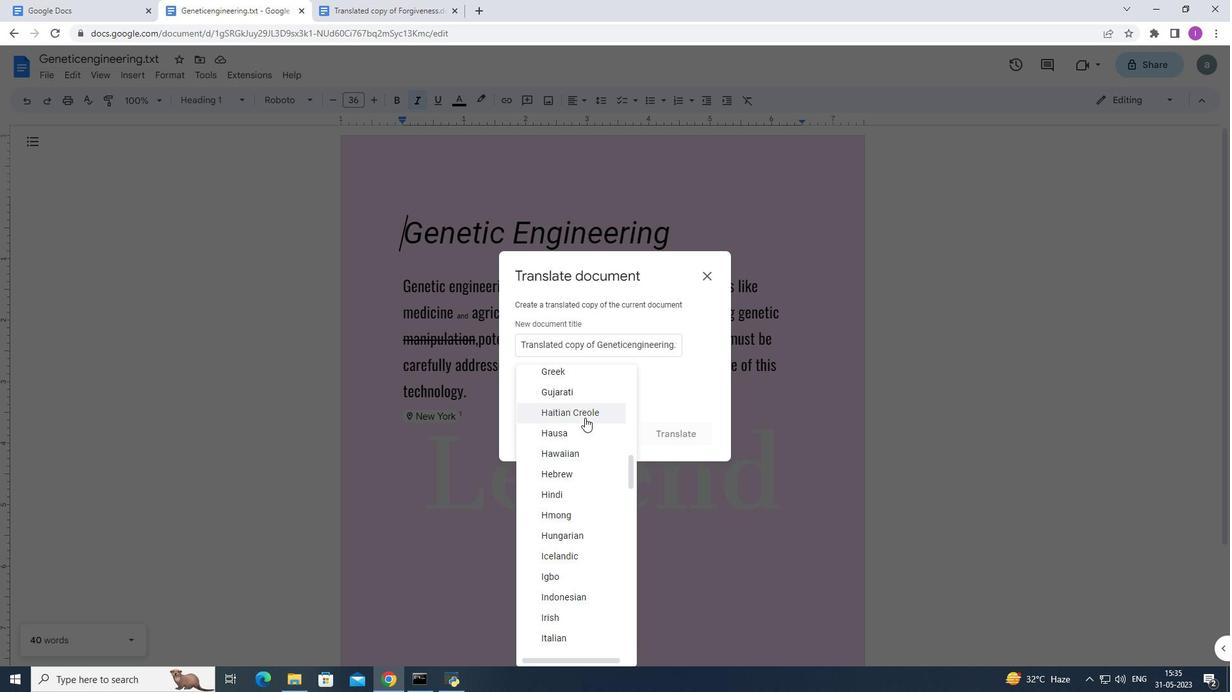 
Action: Mouse scrolled (585, 415) with delta (0, 0)
Screenshot: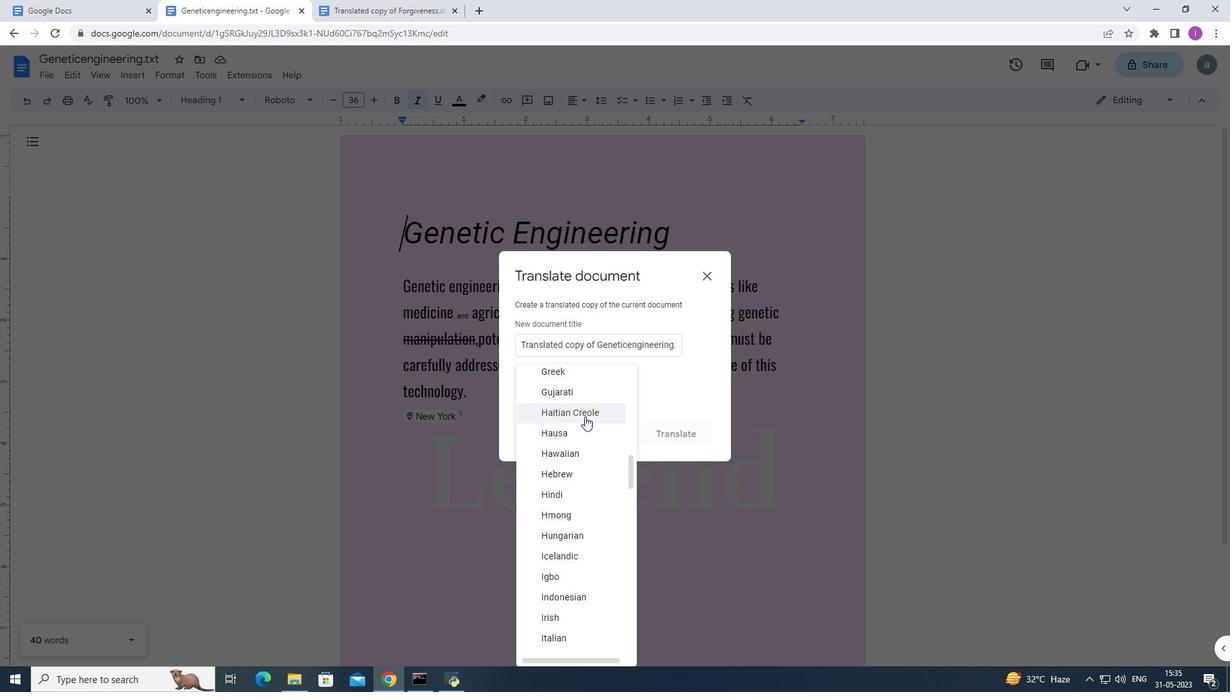 
Action: Mouse scrolled (585, 415) with delta (0, 0)
Screenshot: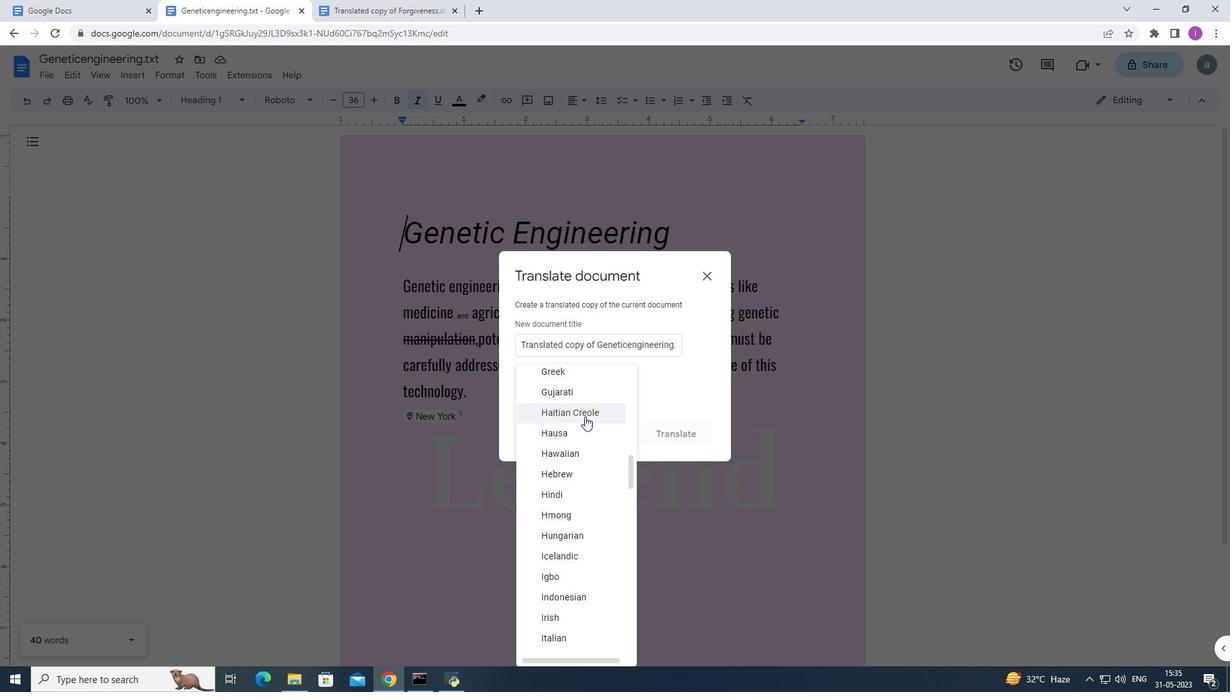 
Action: Mouse moved to (585, 415)
Screenshot: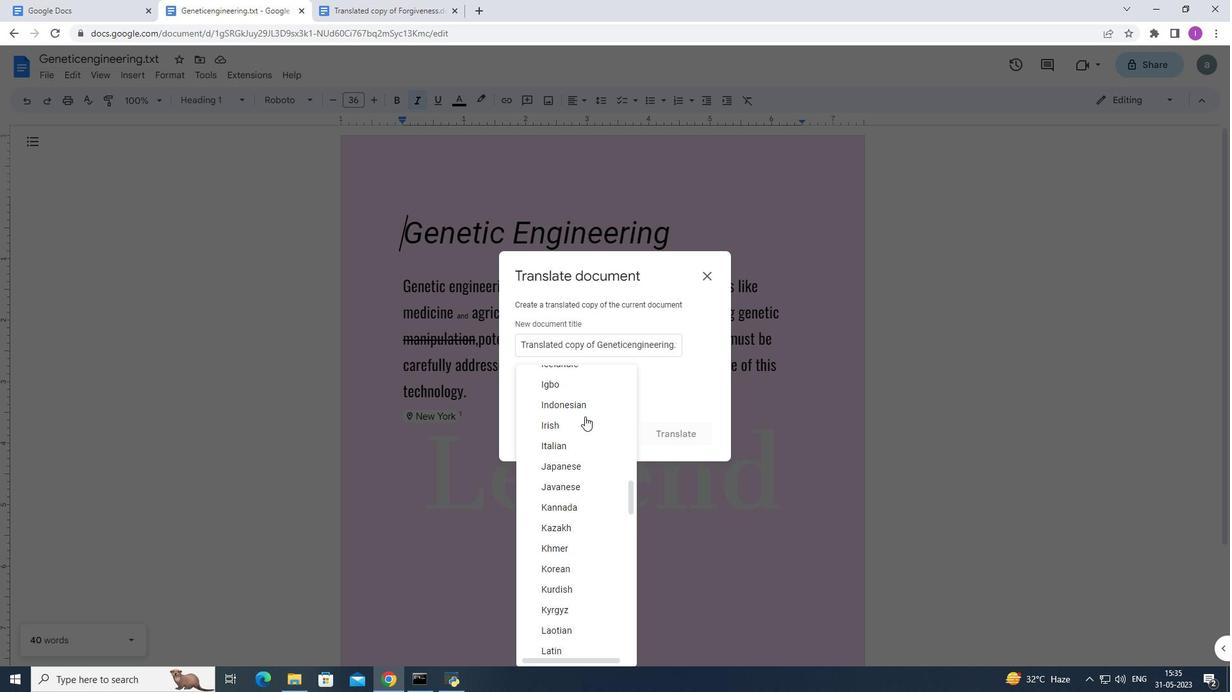
Action: Mouse scrolled (585, 415) with delta (0, 0)
Screenshot: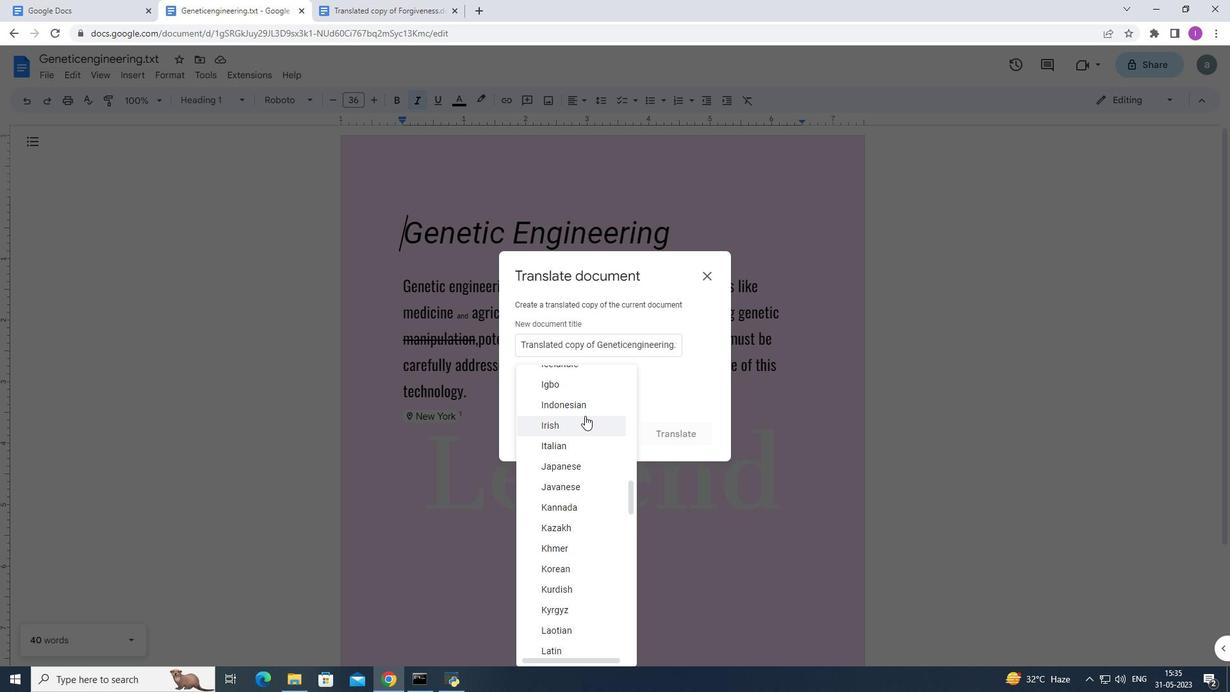 
Action: Mouse scrolled (585, 415) with delta (0, 0)
Screenshot: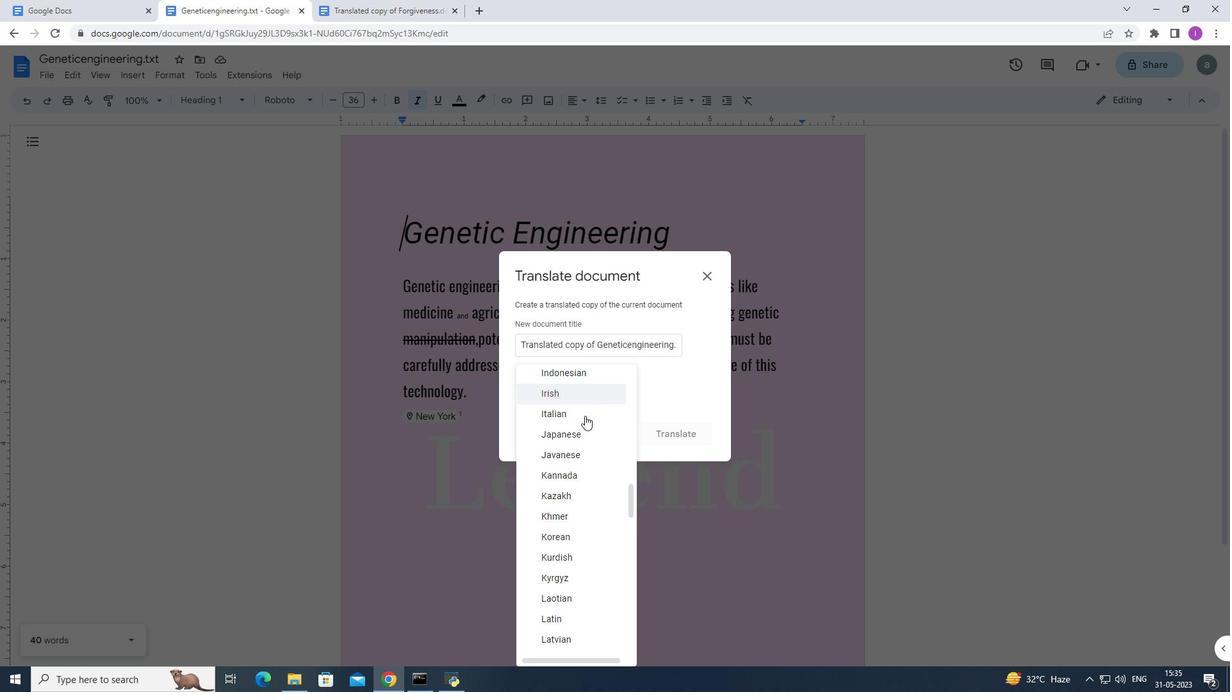 
Action: Mouse moved to (565, 521)
Screenshot: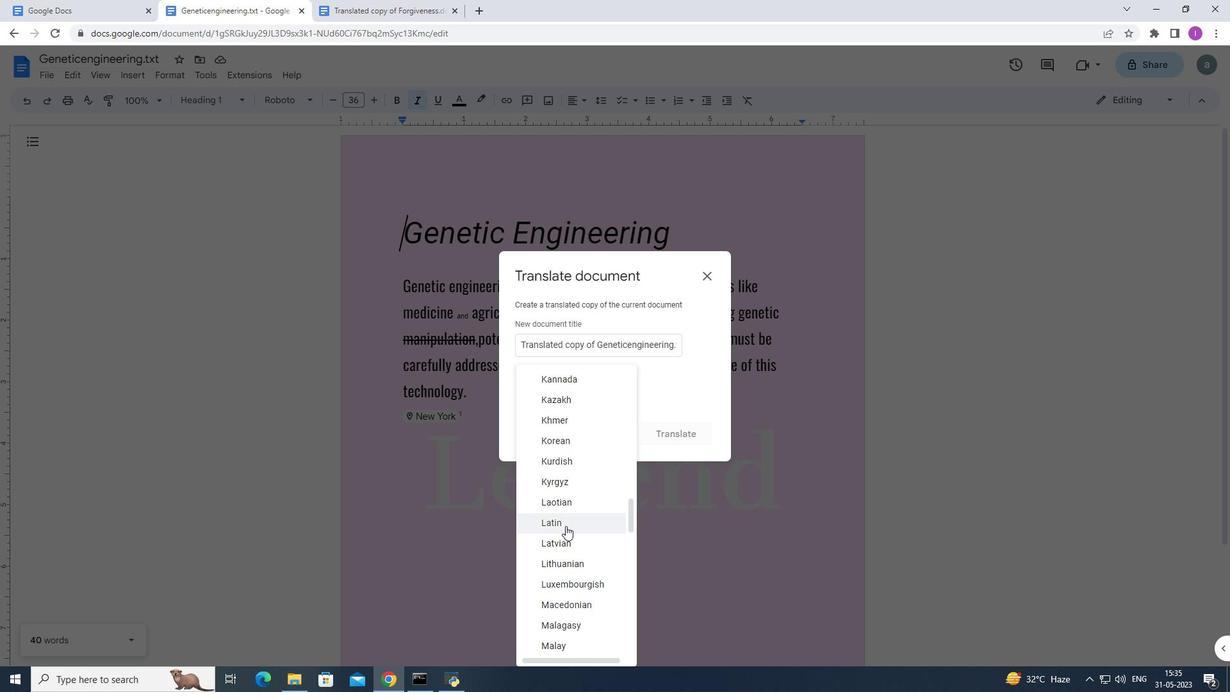 
Action: Mouse pressed left at (565, 521)
Screenshot: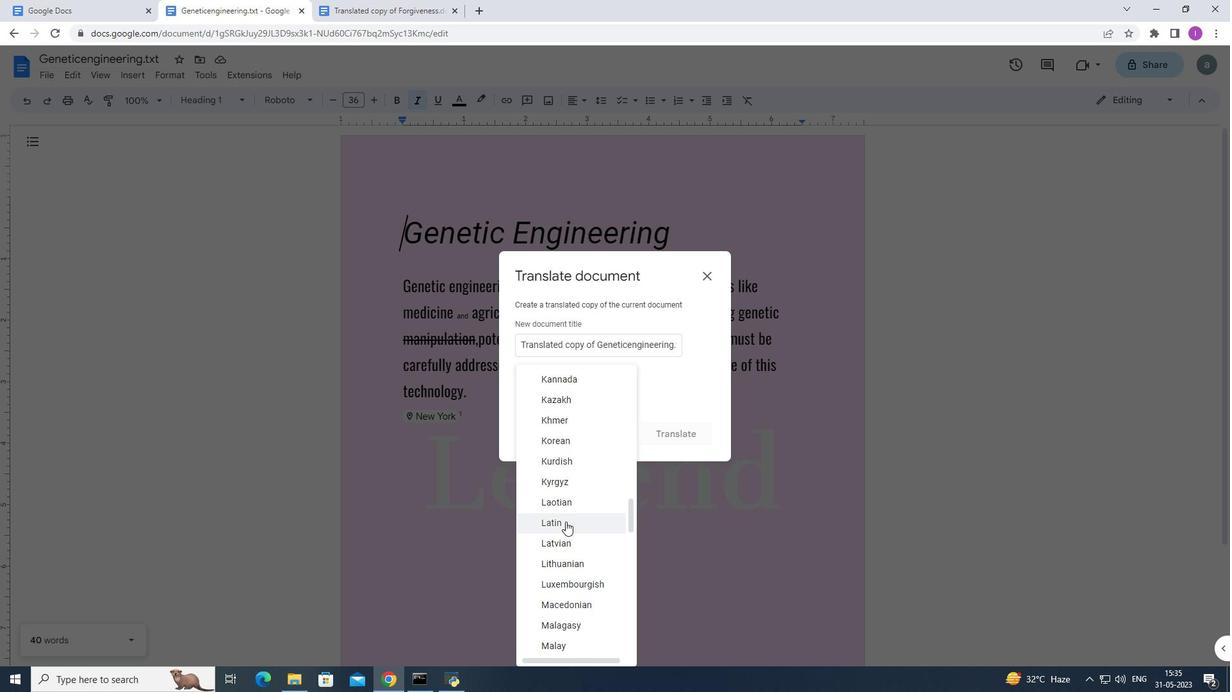 
Action: Mouse moved to (671, 438)
Screenshot: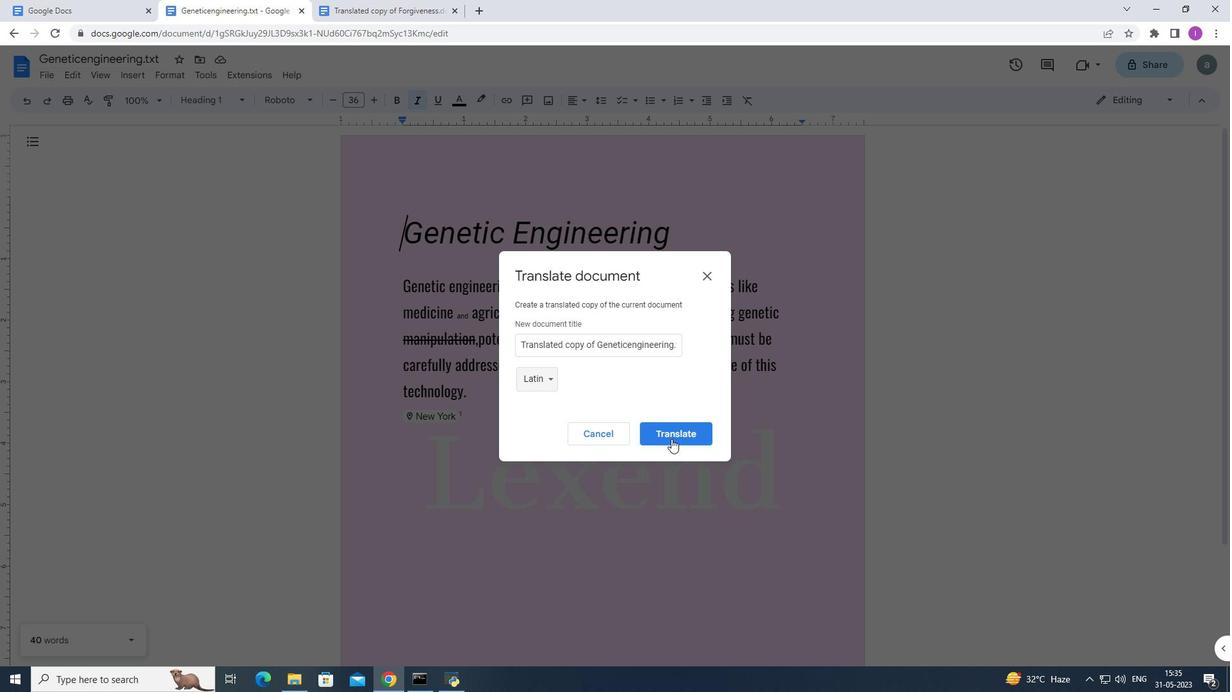 
Action: Mouse pressed left at (671, 438)
Screenshot: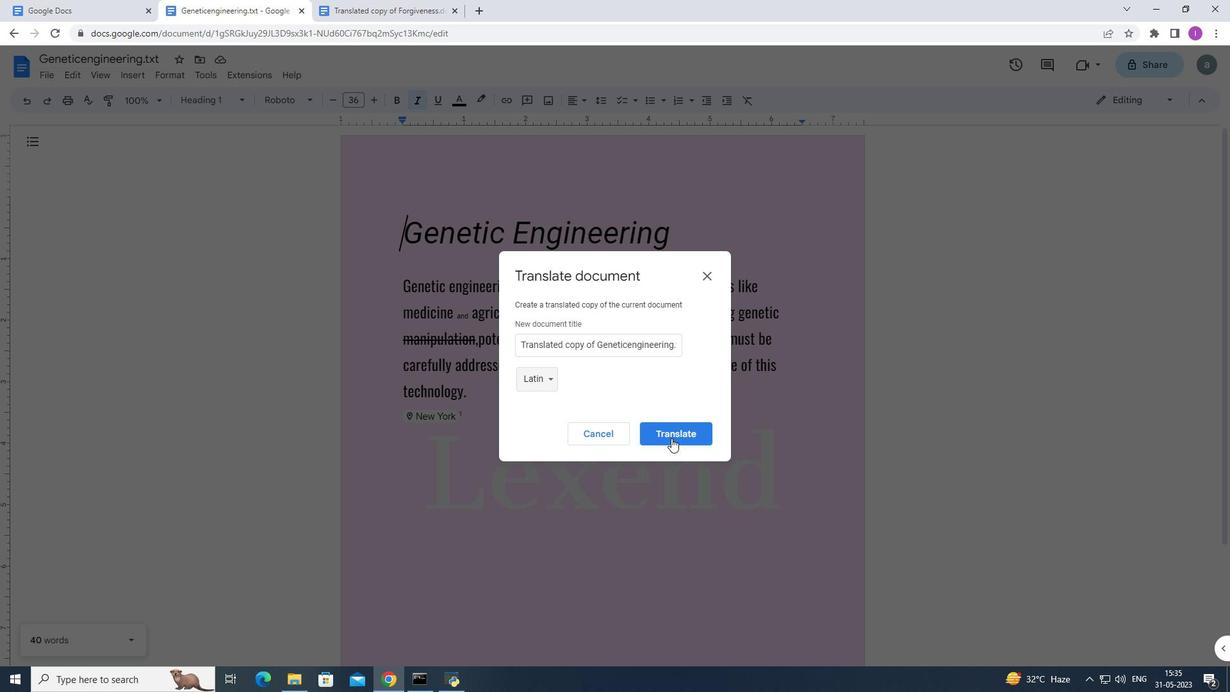 
Action: Mouse moved to (215, 78)
Screenshot: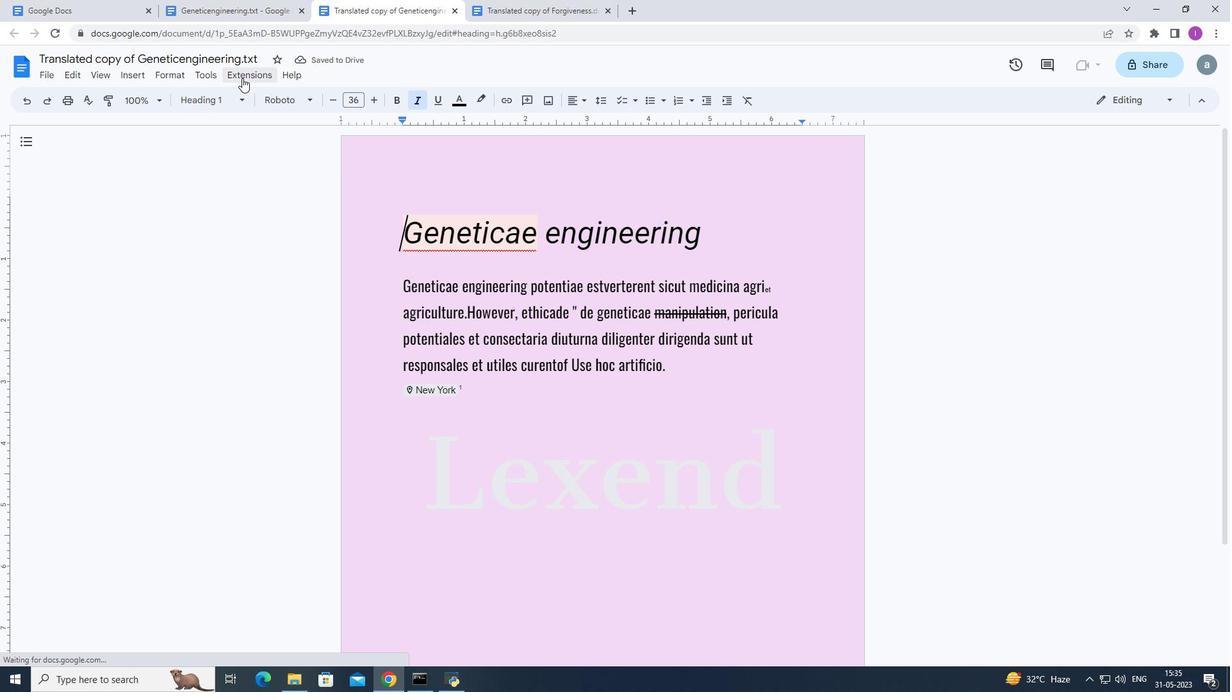 
Action: Mouse pressed left at (215, 78)
Screenshot: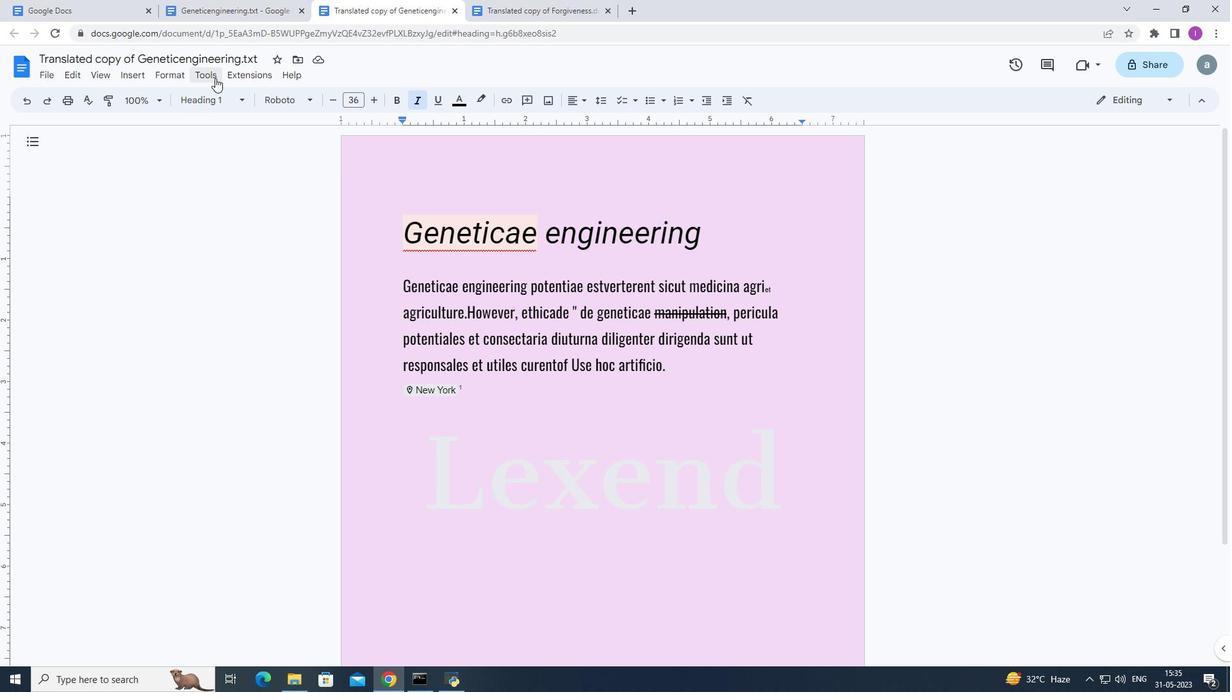 
Action: Mouse moved to (268, 301)
Screenshot: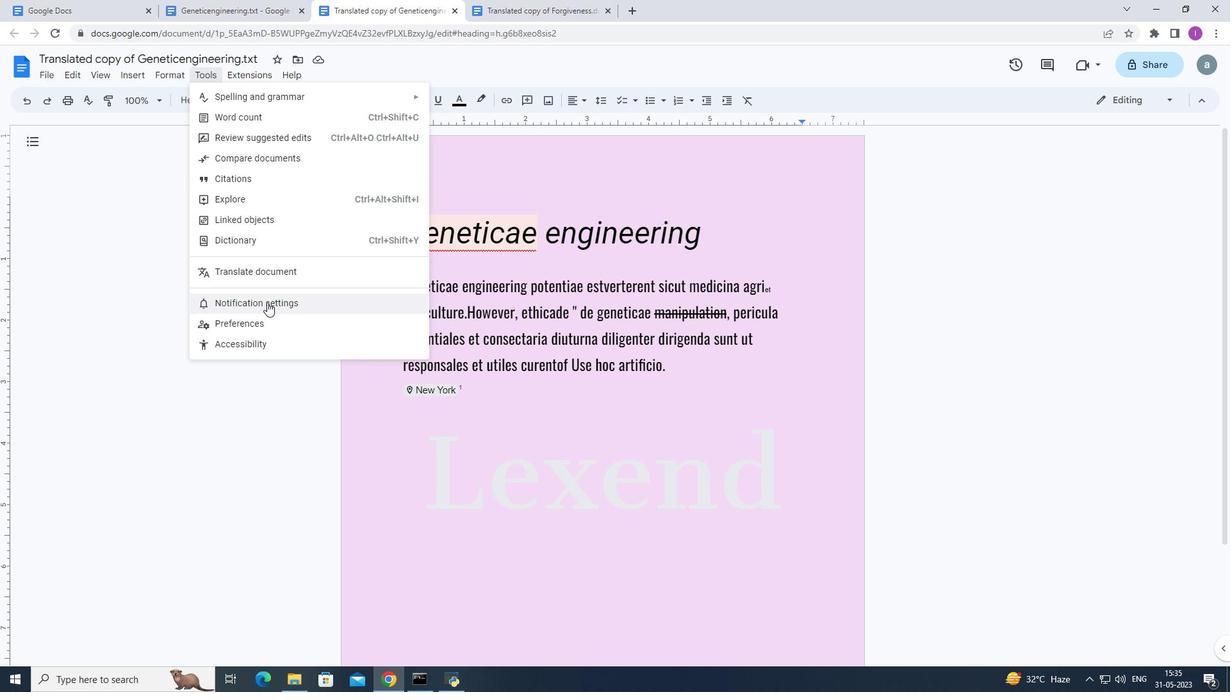 
Action: Mouse pressed left at (268, 301)
Screenshot: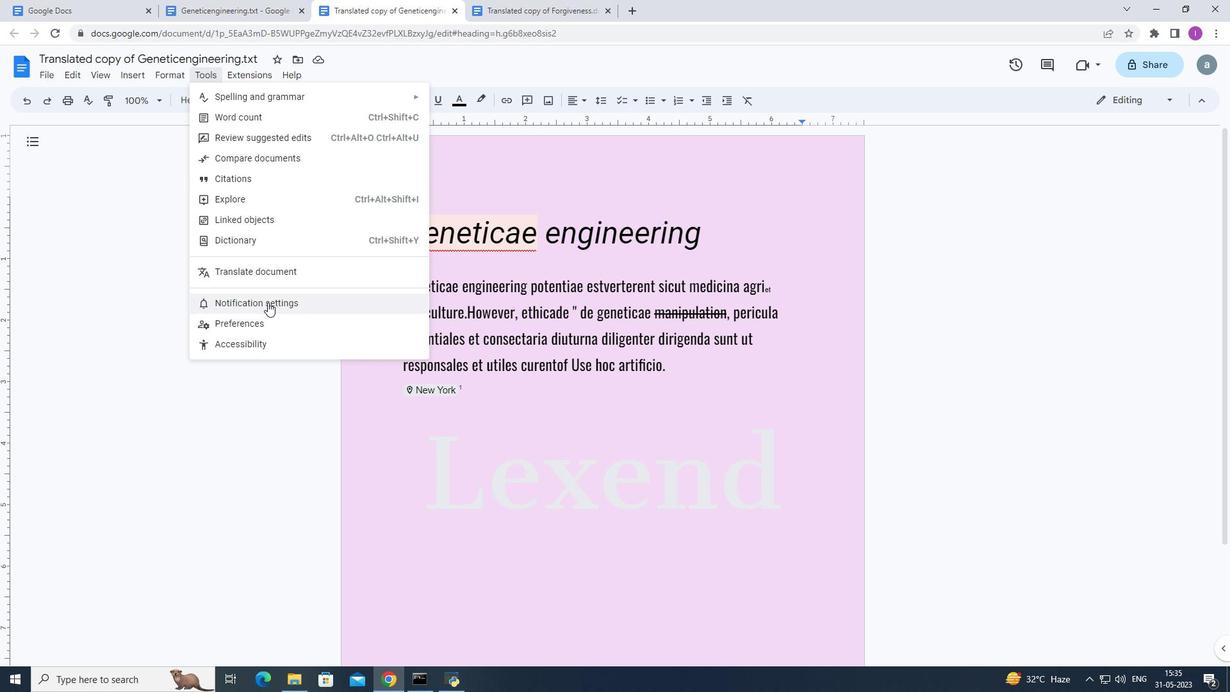 
Action: Mouse pressed left at (268, 301)
Screenshot: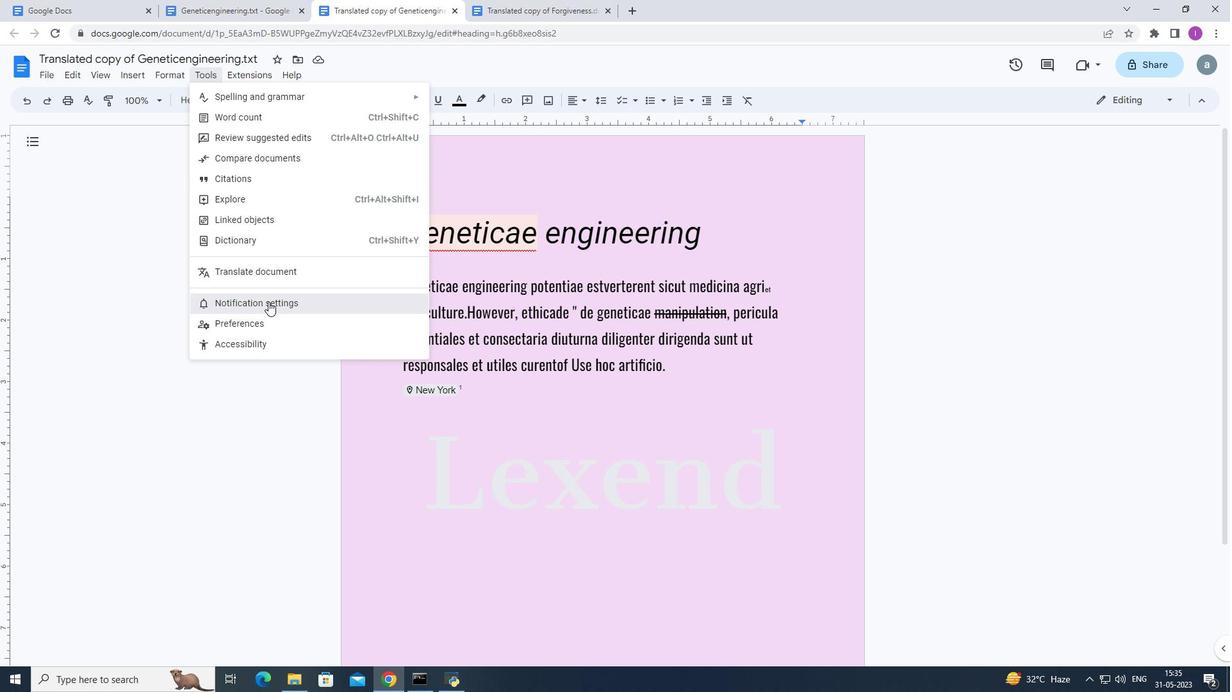 
Action: Mouse moved to (535, 240)
Screenshot: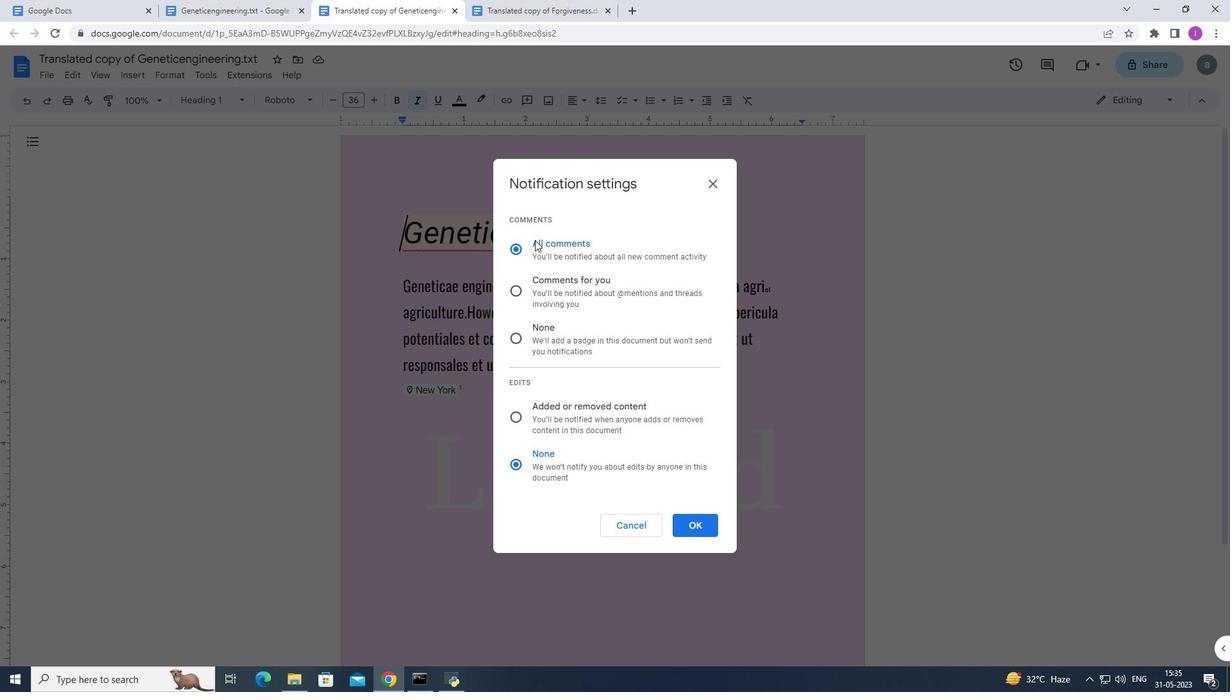 
Action: Mouse pressed left at (535, 240)
Screenshot: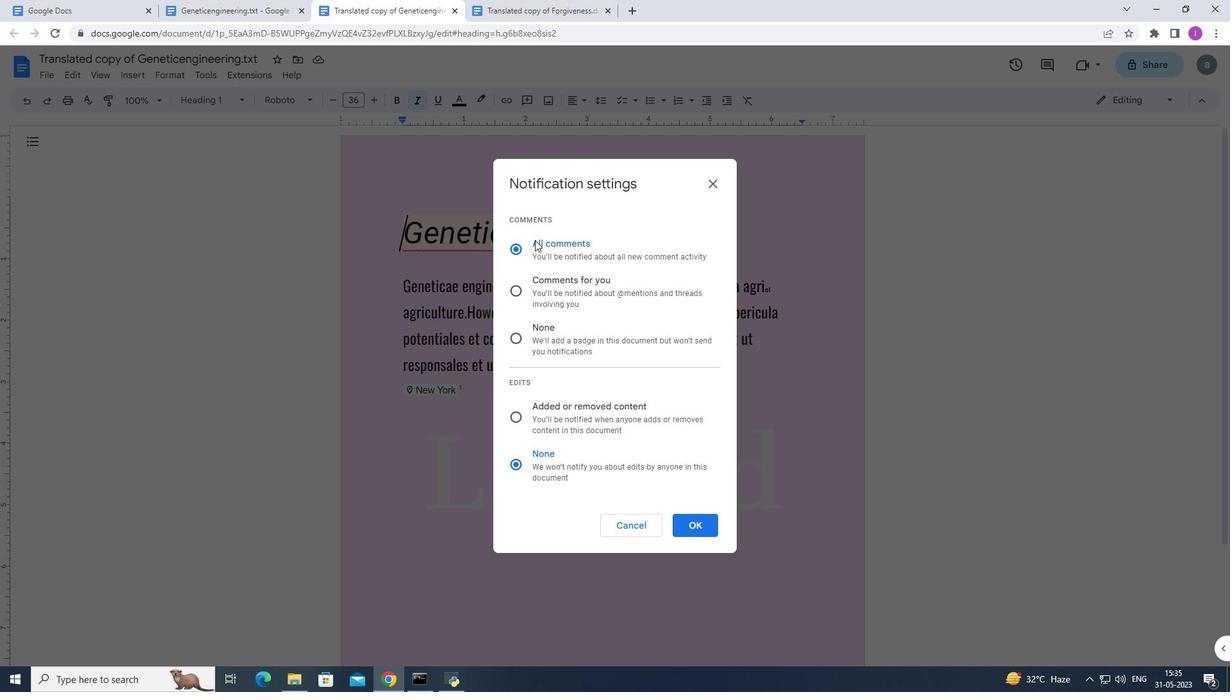 
Action: Mouse moved to (701, 530)
Screenshot: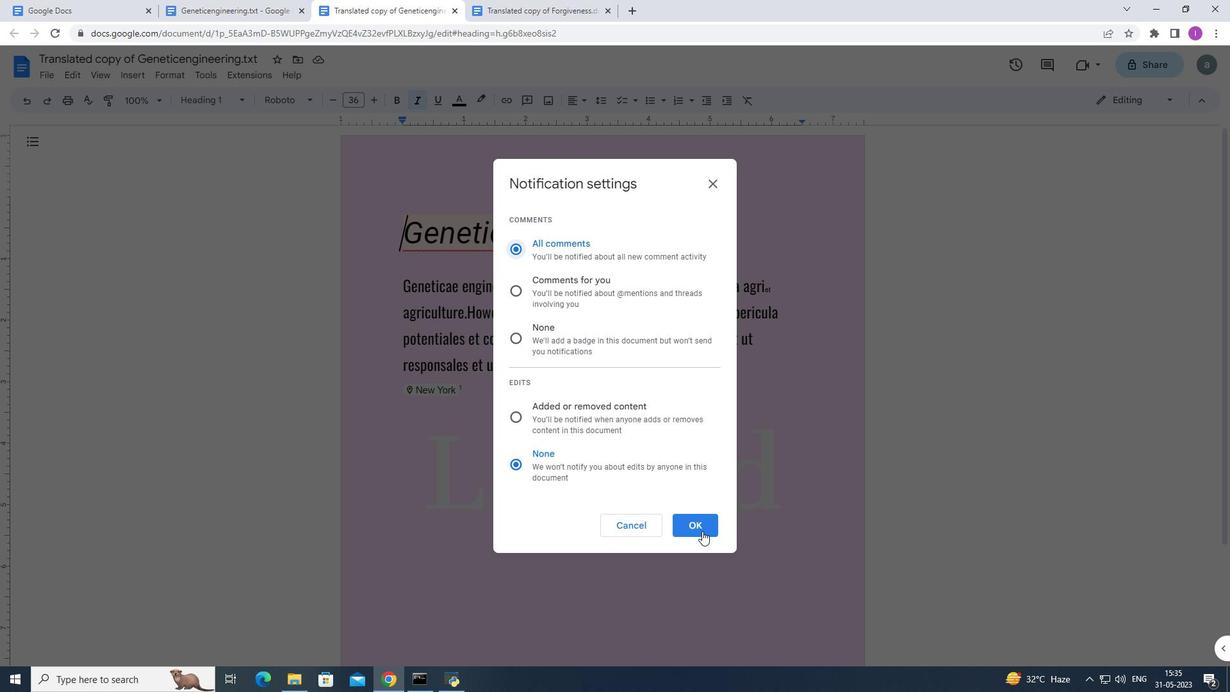 
Action: Mouse pressed left at (701, 530)
Screenshot: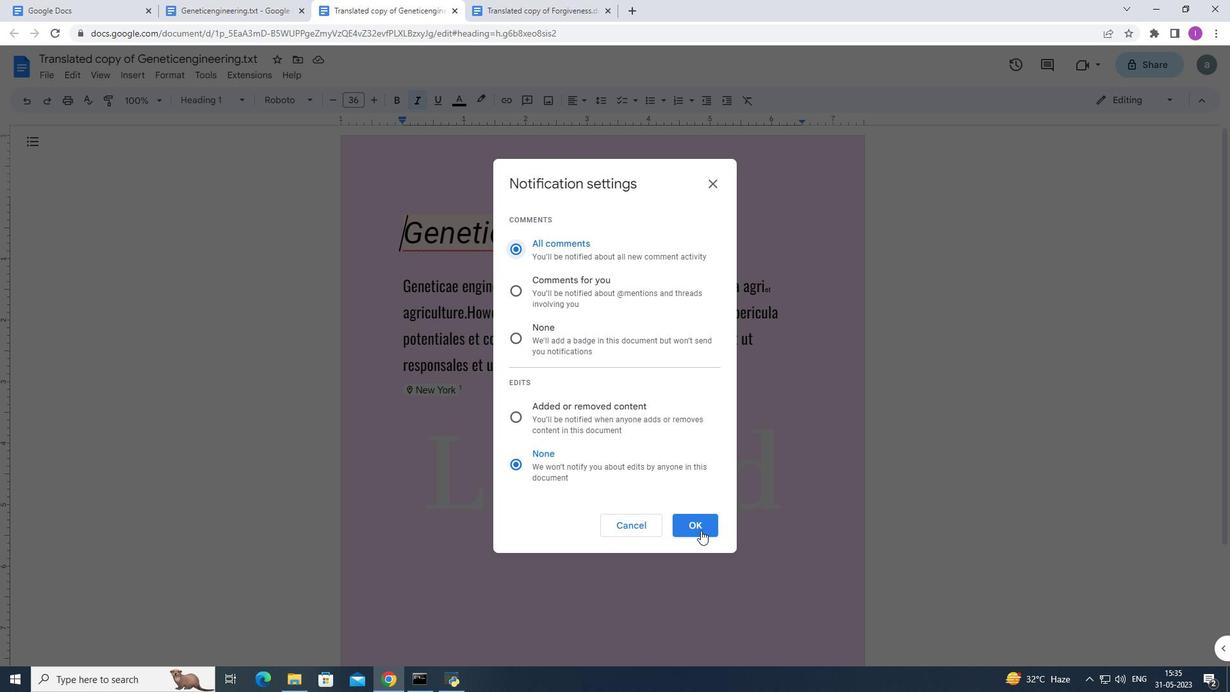 
Action: Mouse moved to (455, 403)
Screenshot: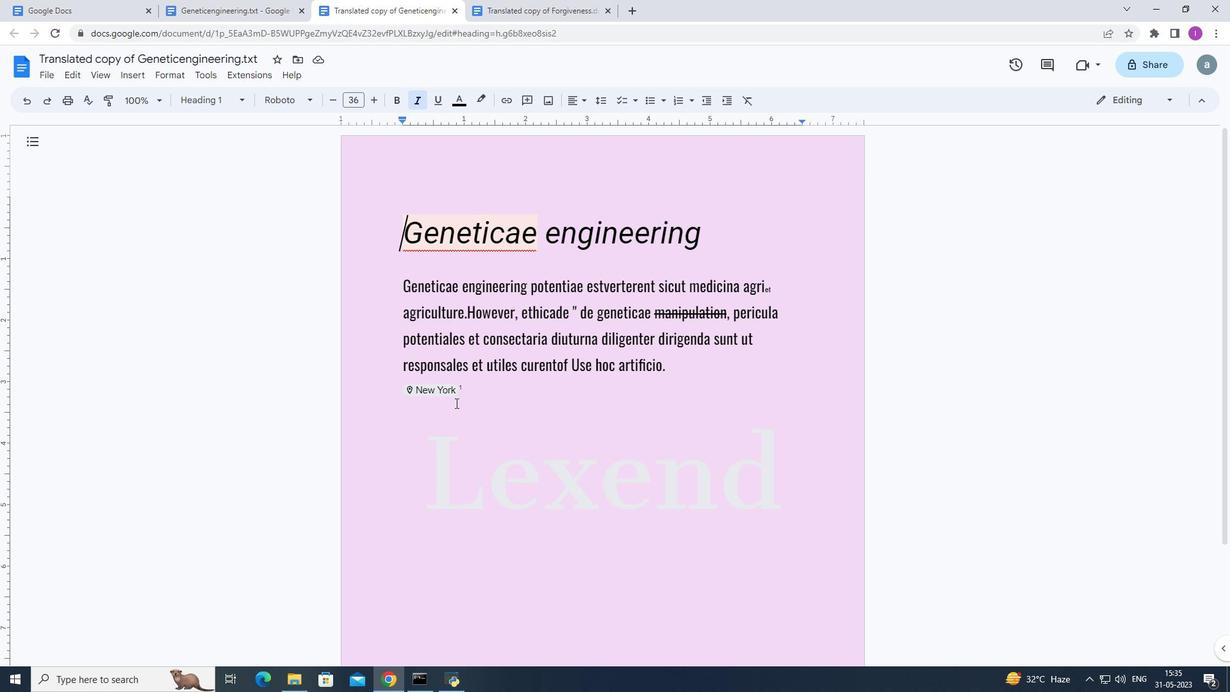 
